 Task: Search round trip flight ticket for 2 adults, 4 children and 1 infant on lap in business from Ponce: Mercedita Airport to Greenville: Pitt-greenville Airport on 5-2-2023 and return on 5-2-2023. Choice of flights is Frontier. Price is upto 78000. Outbound departure time preference is 7:00. Return departure time preference is 16:00.
Action: Mouse moved to (227, 303)
Screenshot: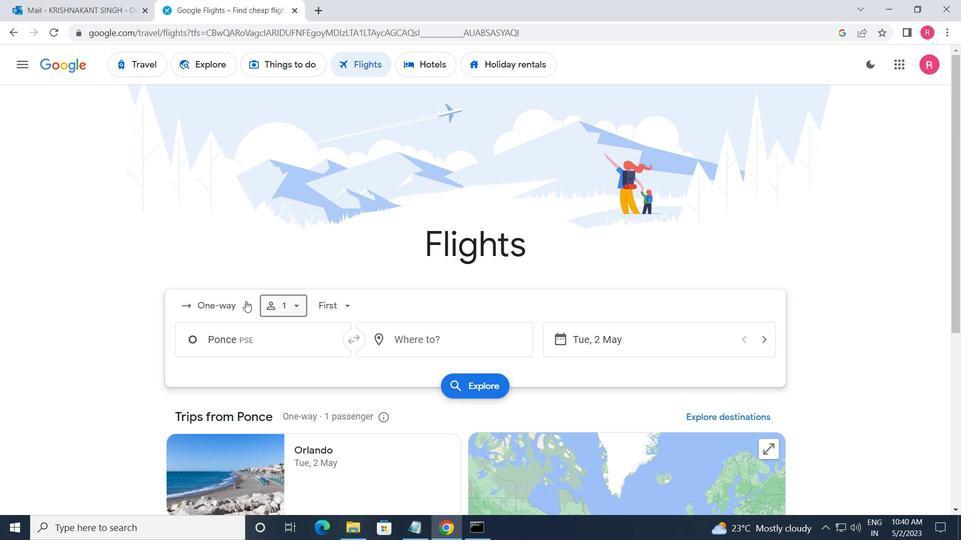 
Action: Mouse pressed left at (227, 303)
Screenshot: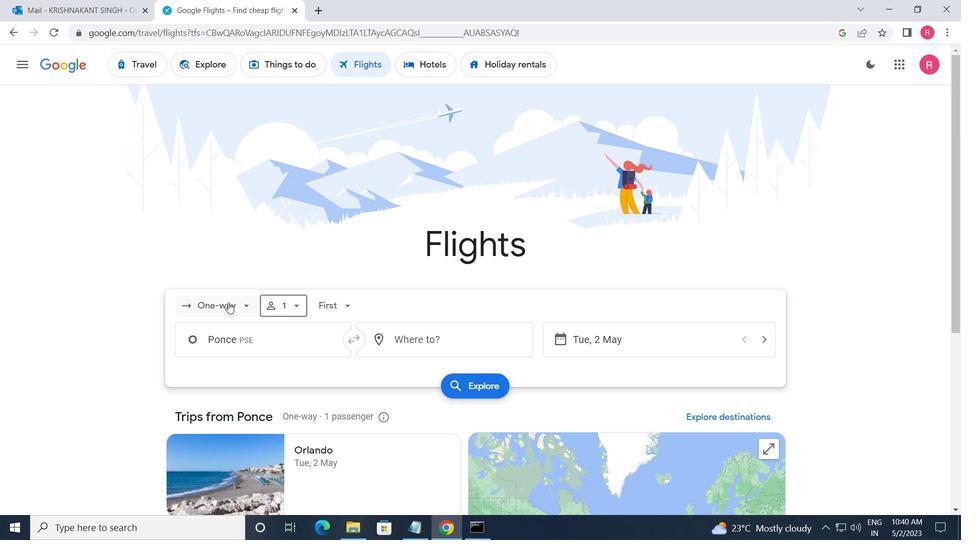 
Action: Mouse moved to (228, 332)
Screenshot: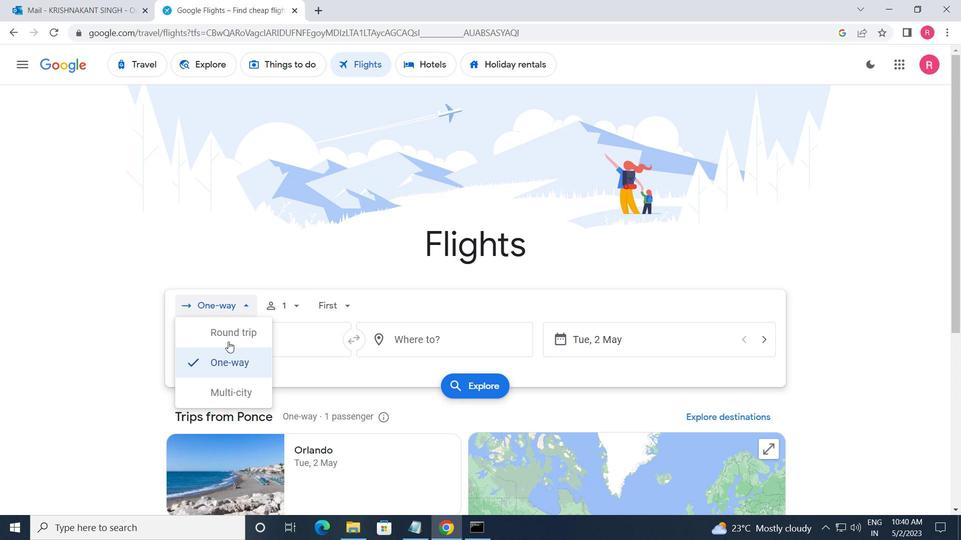 
Action: Mouse pressed left at (228, 332)
Screenshot: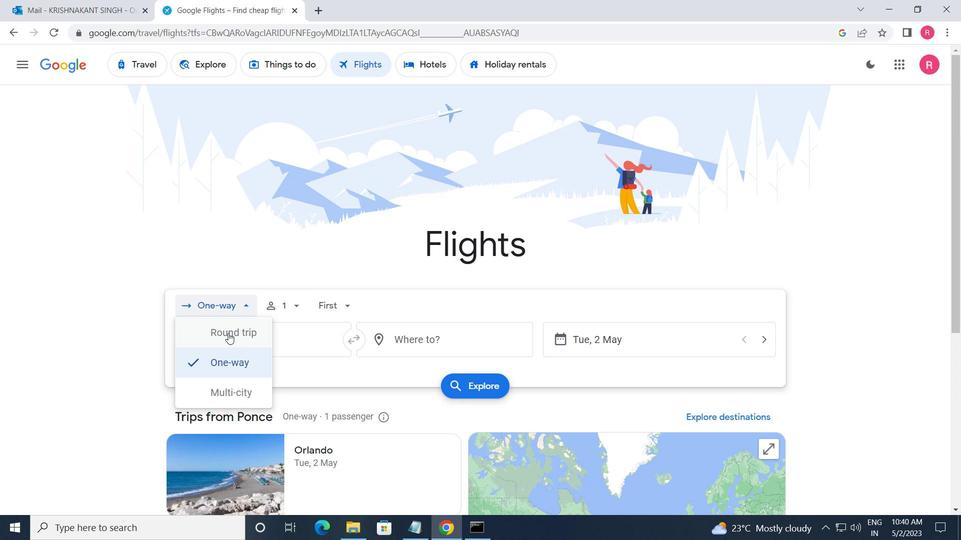 
Action: Mouse moved to (291, 312)
Screenshot: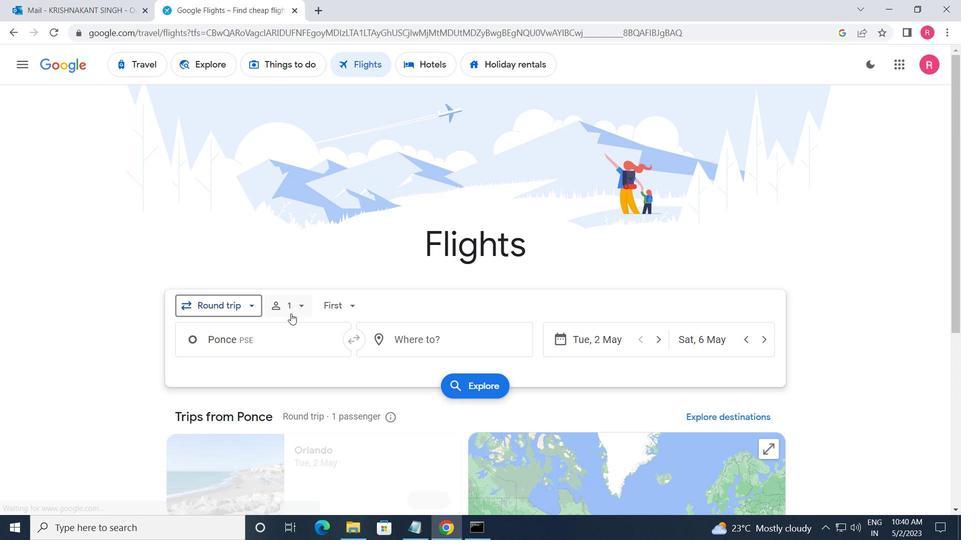 
Action: Mouse pressed left at (291, 312)
Screenshot: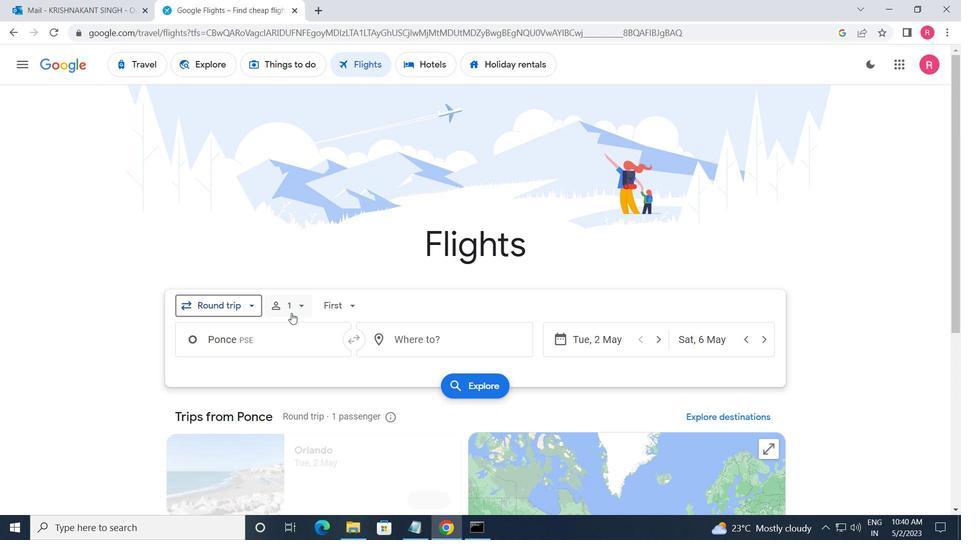 
Action: Mouse moved to (404, 341)
Screenshot: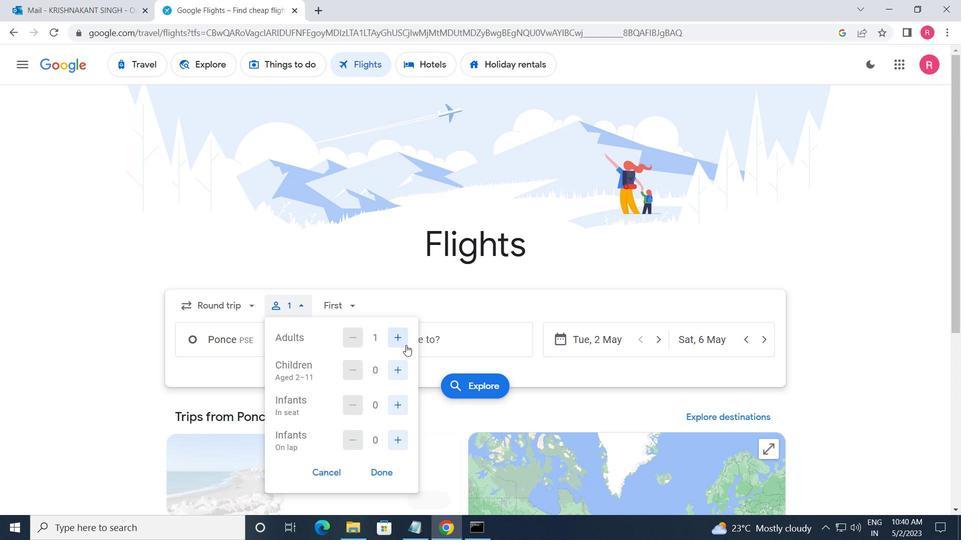 
Action: Mouse pressed left at (404, 341)
Screenshot: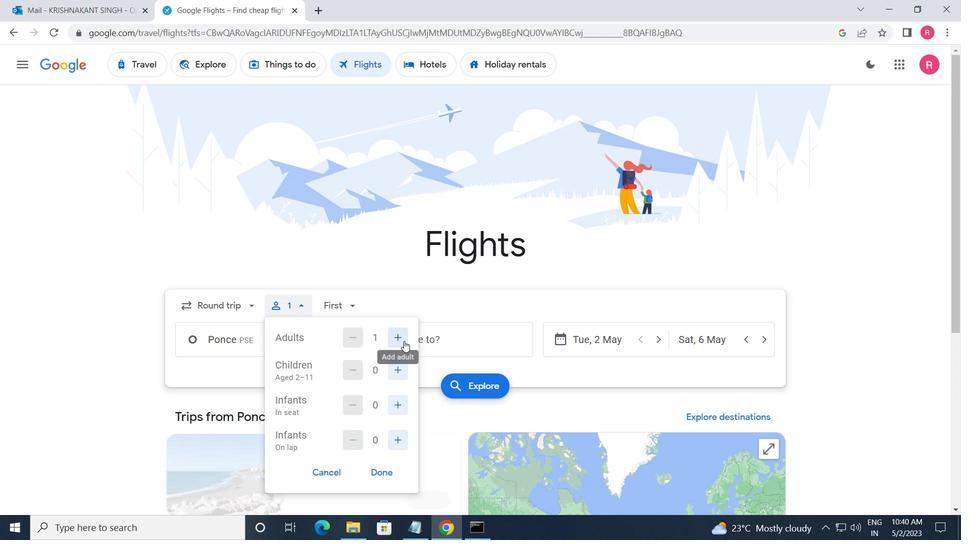 
Action: Mouse moved to (397, 367)
Screenshot: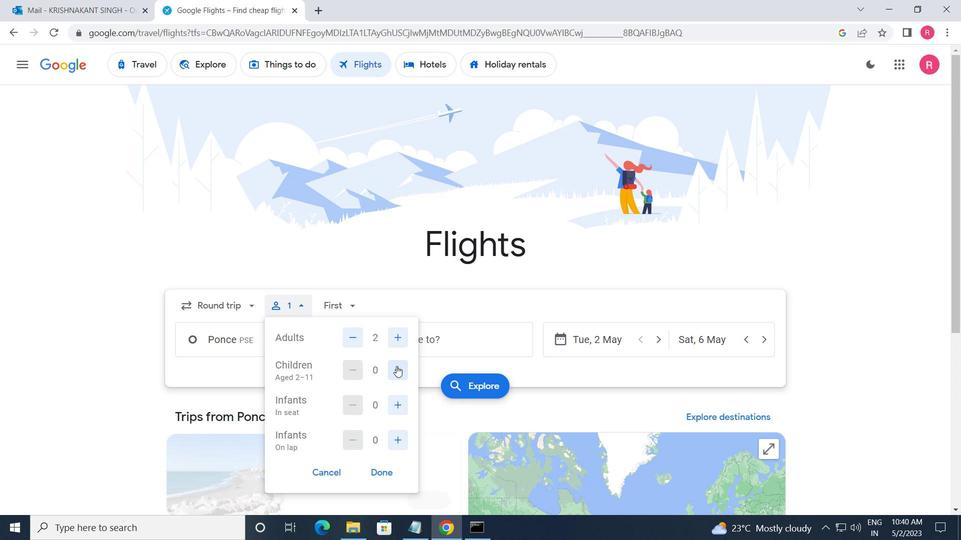 
Action: Mouse pressed left at (397, 367)
Screenshot: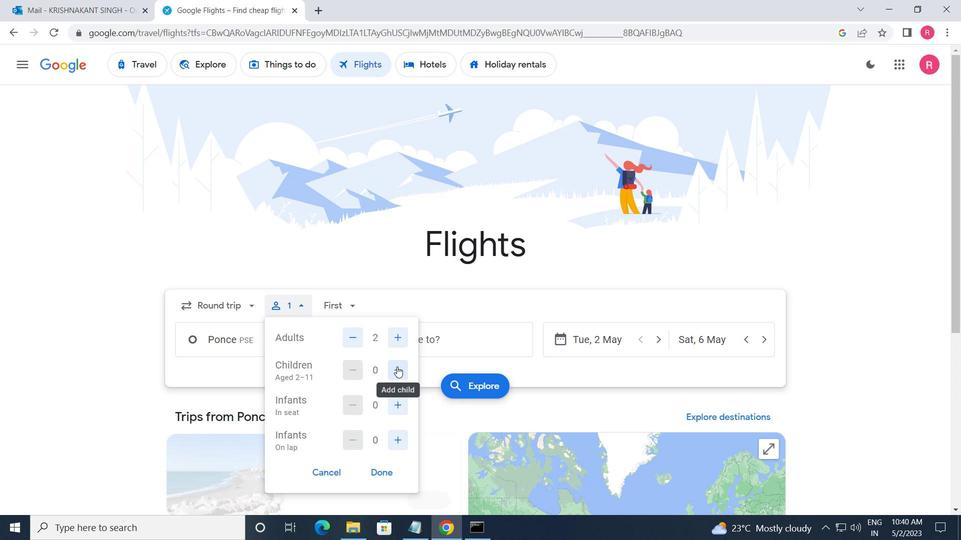 
Action: Mouse pressed left at (397, 367)
Screenshot: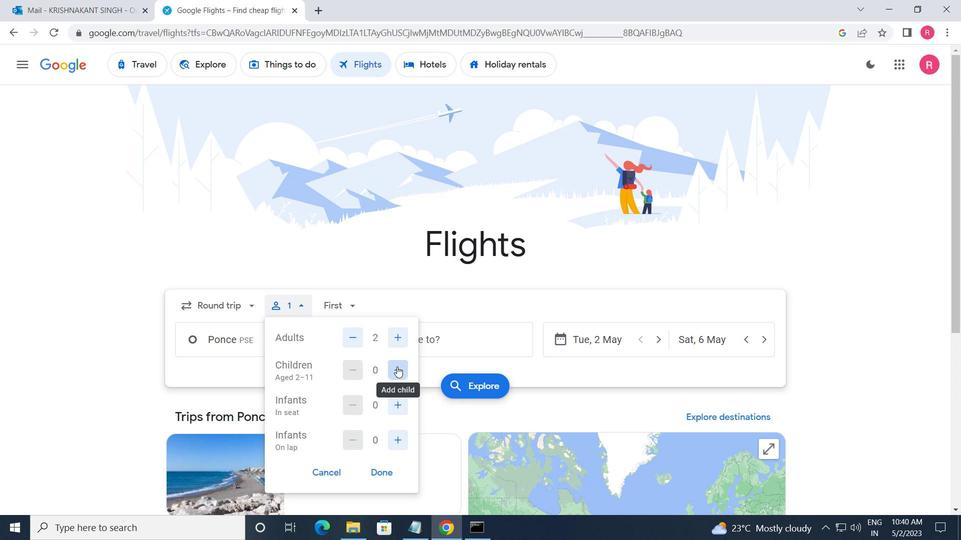 
Action: Mouse pressed left at (397, 367)
Screenshot: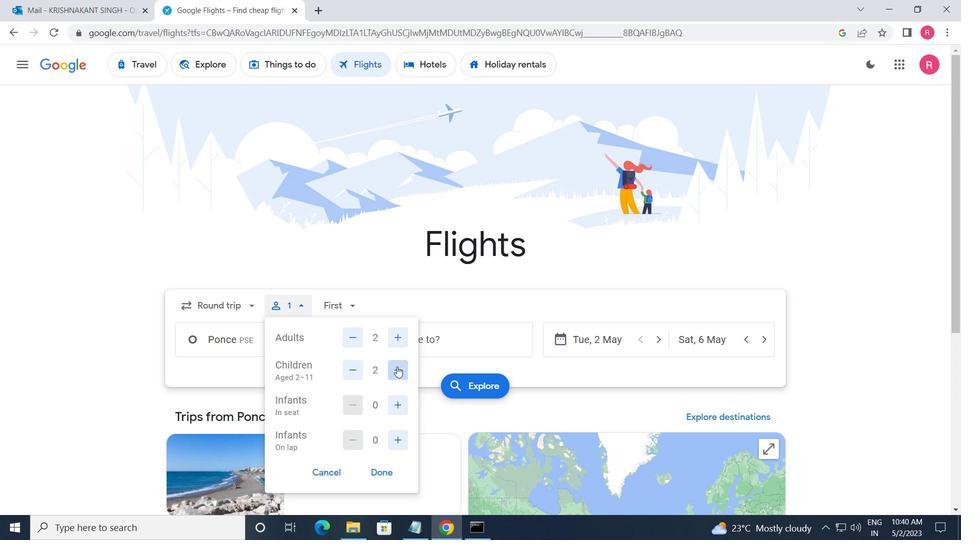 
Action: Mouse moved to (398, 367)
Screenshot: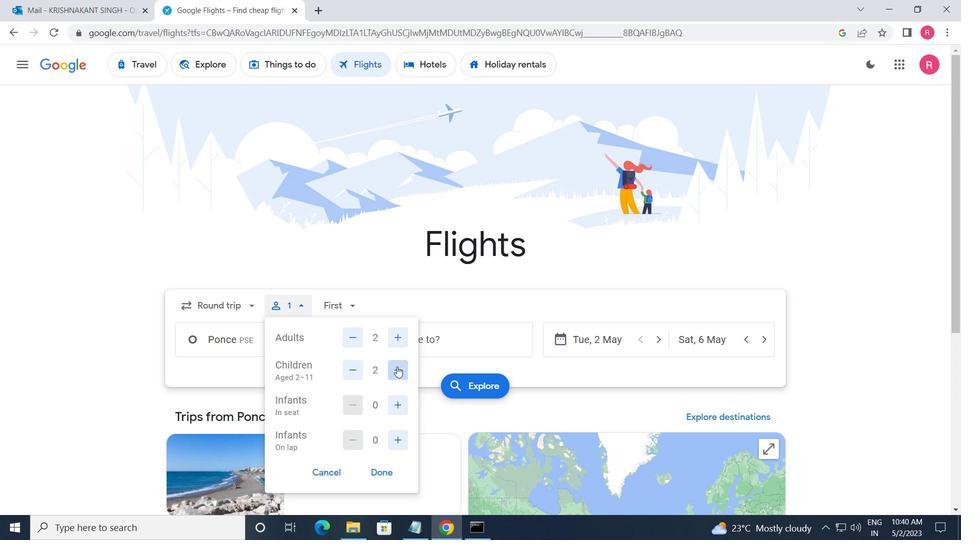 
Action: Mouse pressed left at (398, 367)
Screenshot: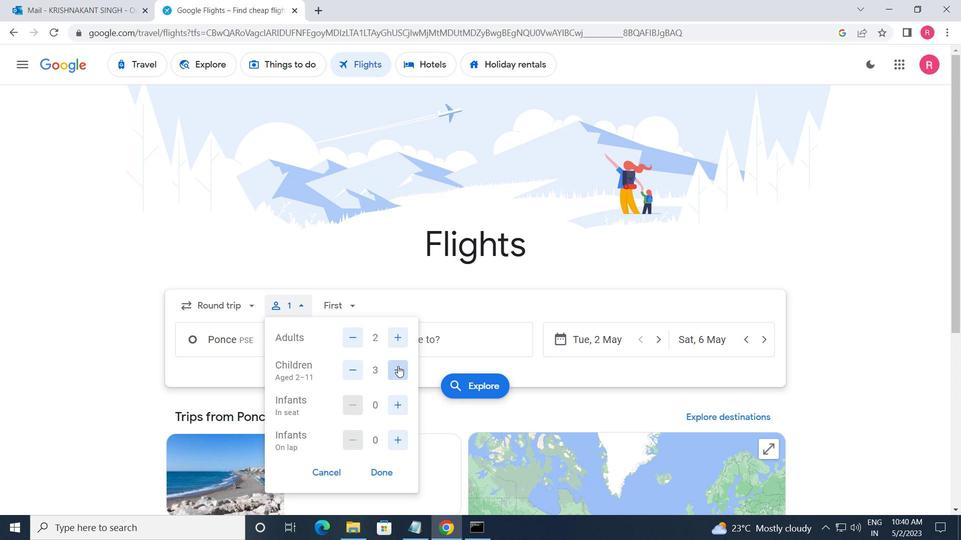 
Action: Mouse moved to (403, 404)
Screenshot: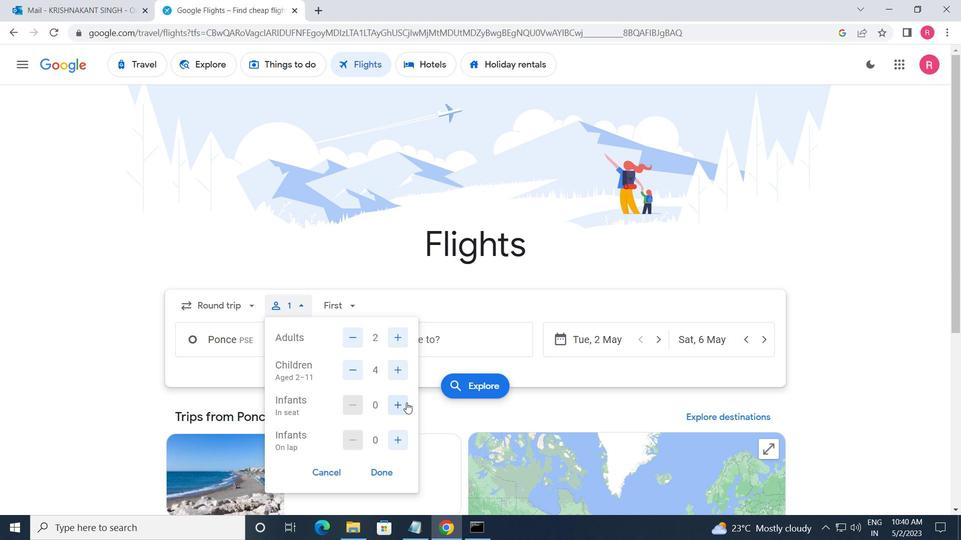 
Action: Mouse pressed left at (403, 404)
Screenshot: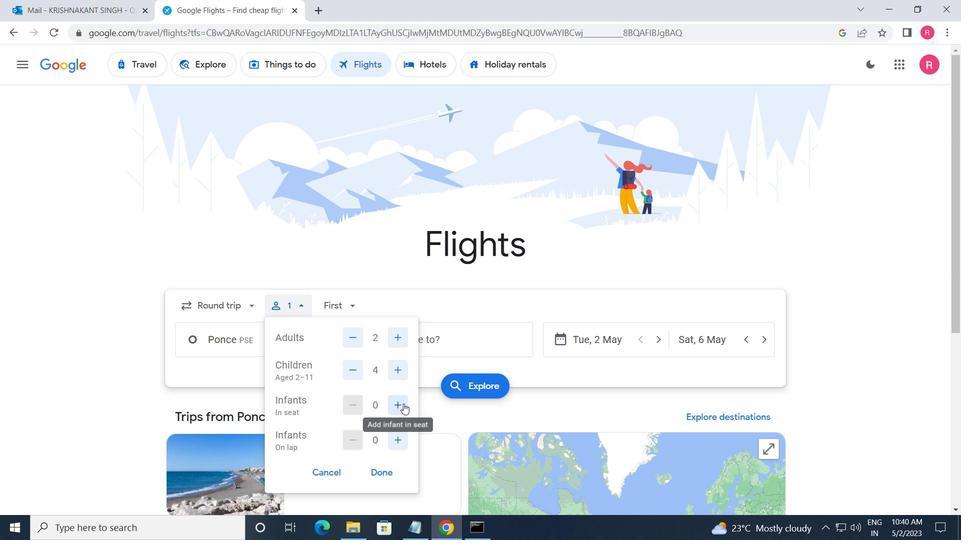 
Action: Mouse moved to (343, 305)
Screenshot: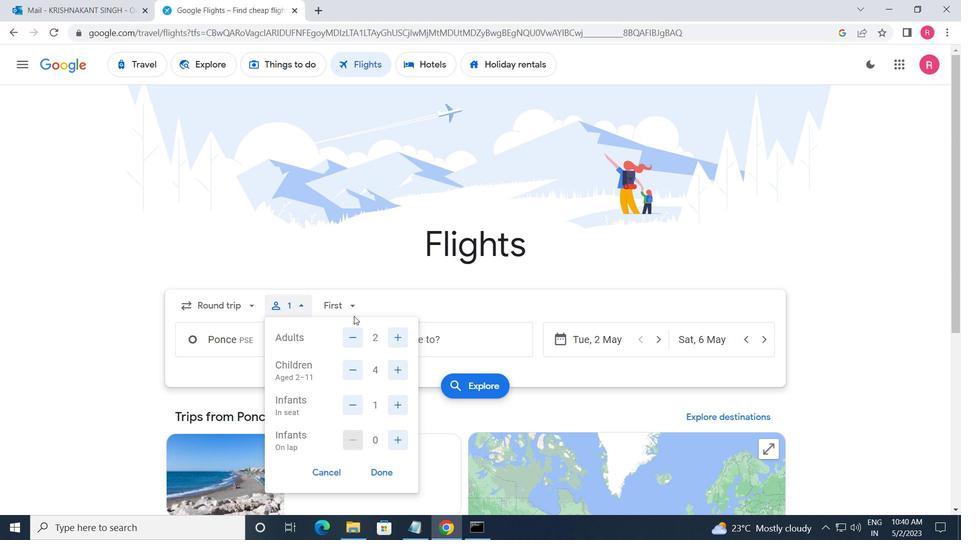 
Action: Mouse pressed left at (343, 305)
Screenshot: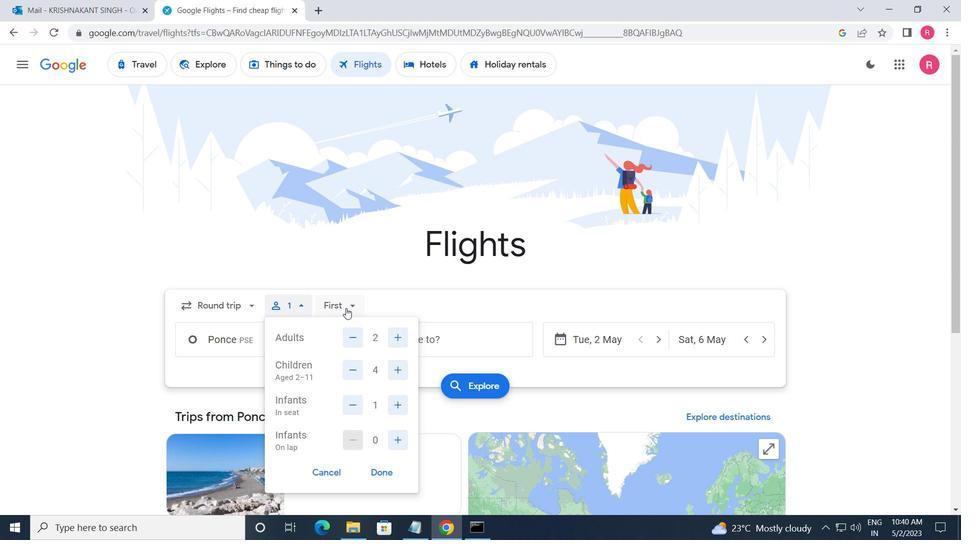 
Action: Mouse moved to (394, 392)
Screenshot: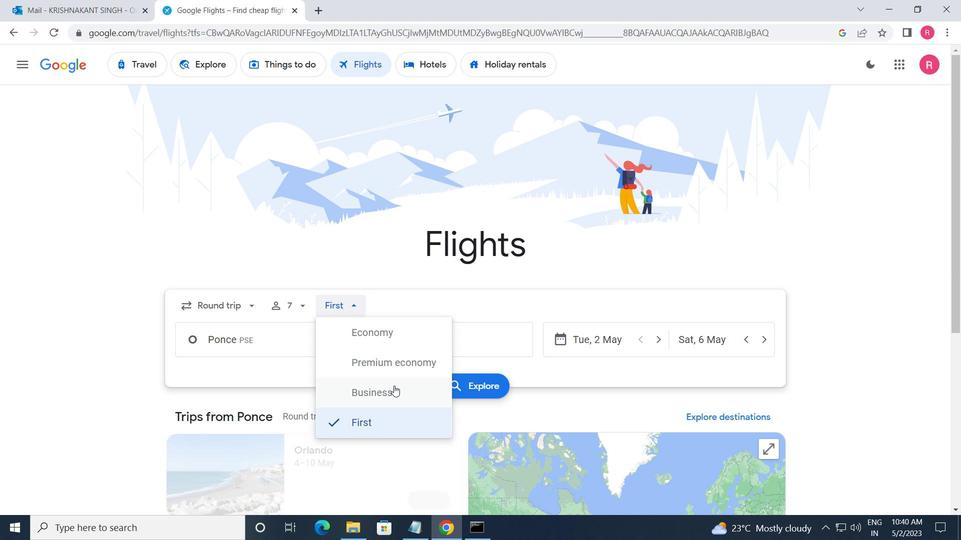 
Action: Mouse pressed left at (394, 392)
Screenshot: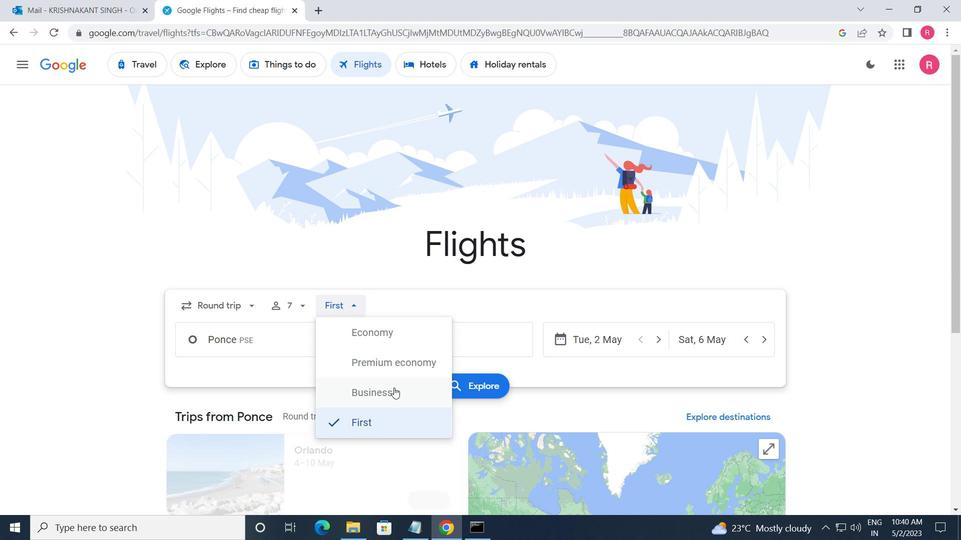 
Action: Mouse moved to (306, 355)
Screenshot: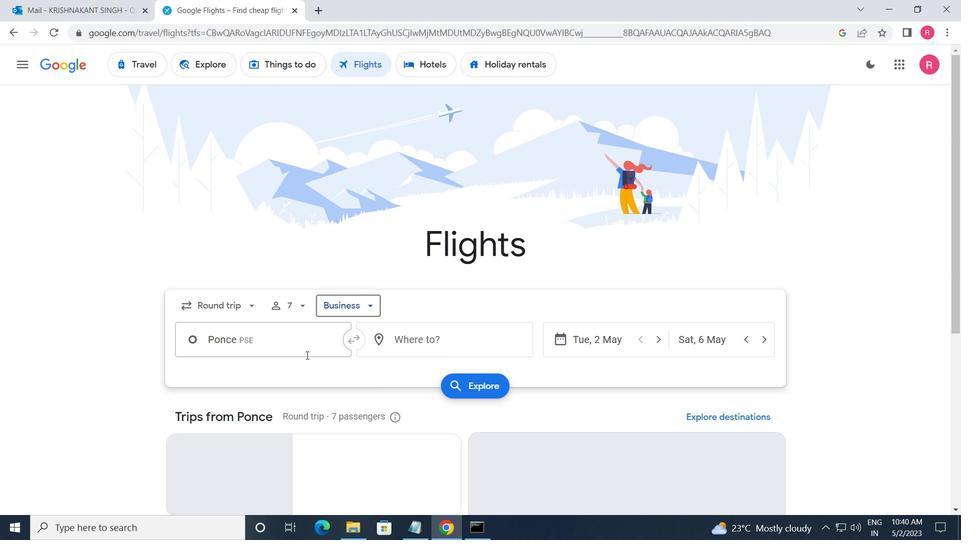 
Action: Mouse pressed left at (306, 355)
Screenshot: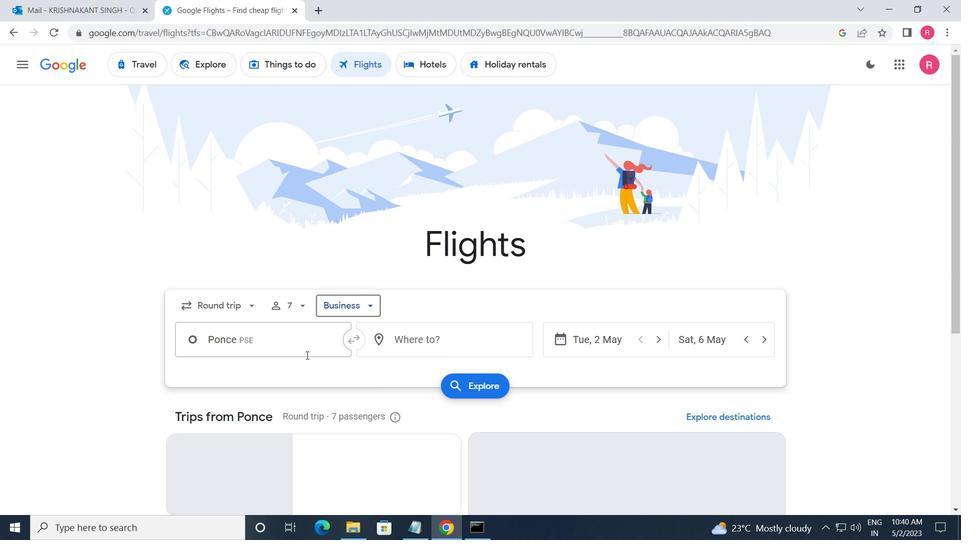 
Action: Mouse moved to (301, 437)
Screenshot: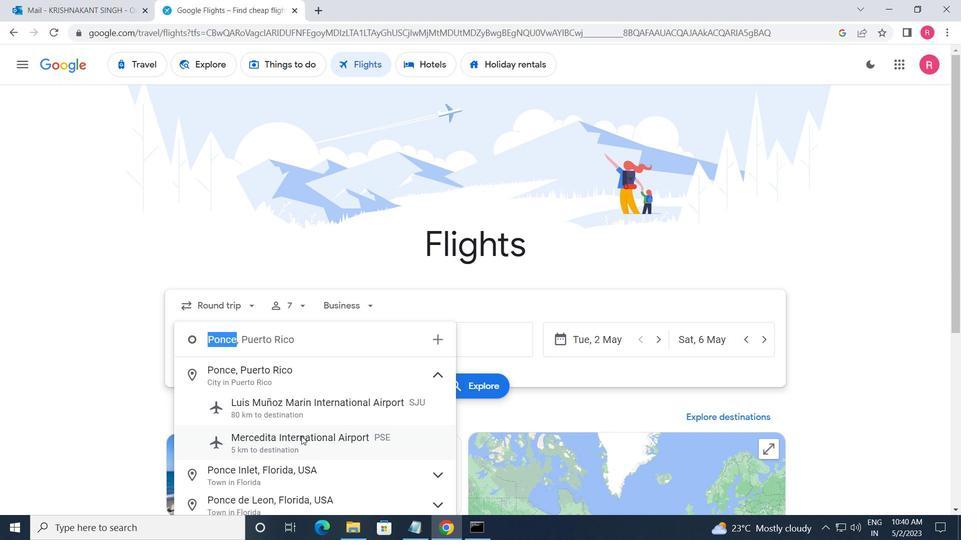 
Action: Mouse pressed left at (301, 437)
Screenshot: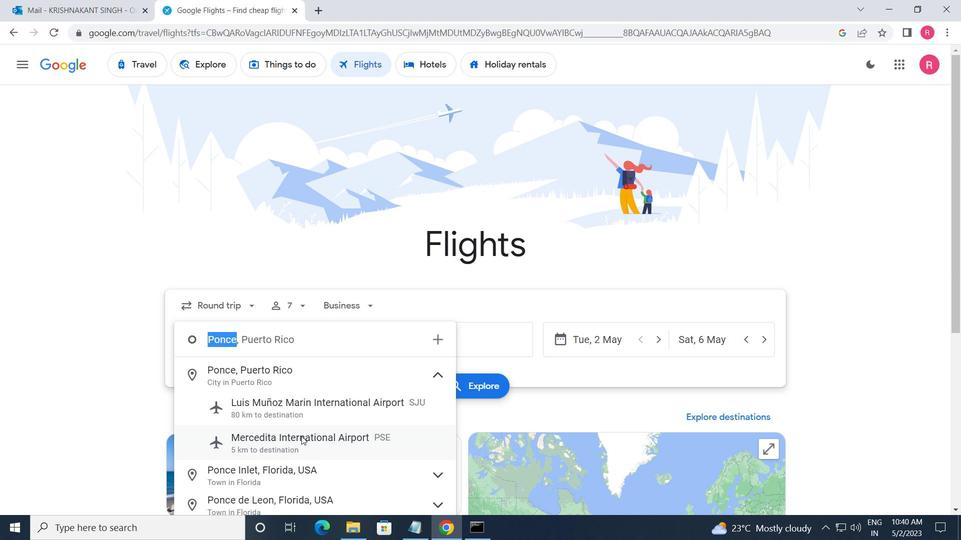 
Action: Mouse moved to (481, 342)
Screenshot: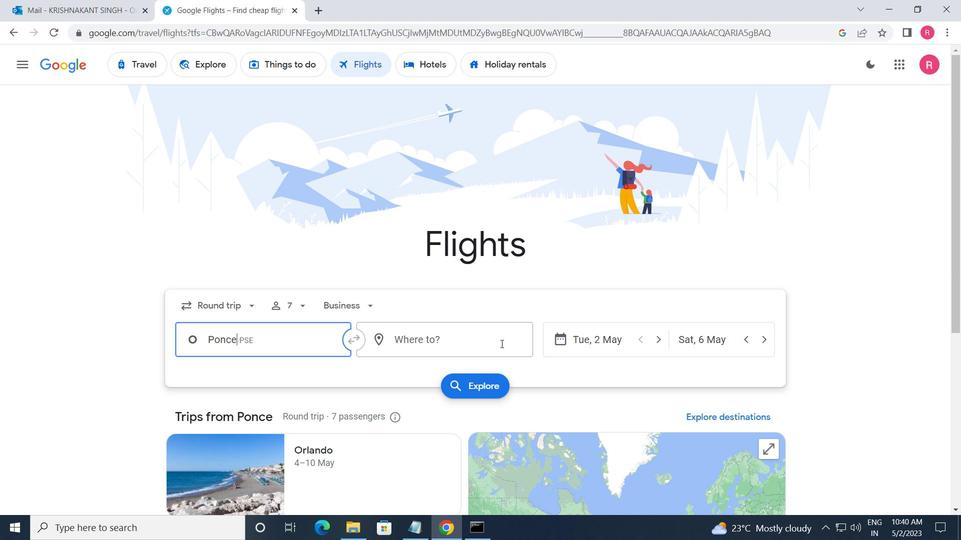 
Action: Mouse pressed left at (481, 342)
Screenshot: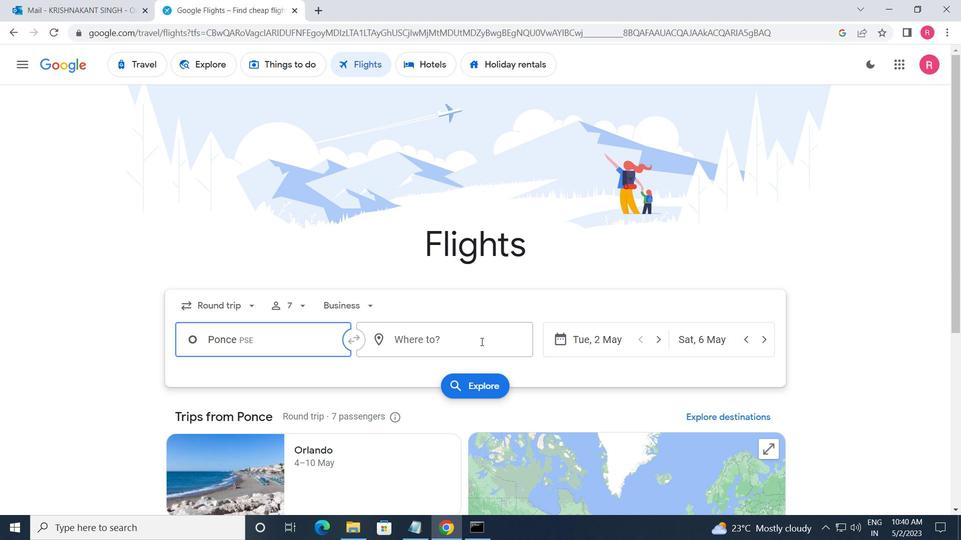 
Action: Mouse moved to (475, 465)
Screenshot: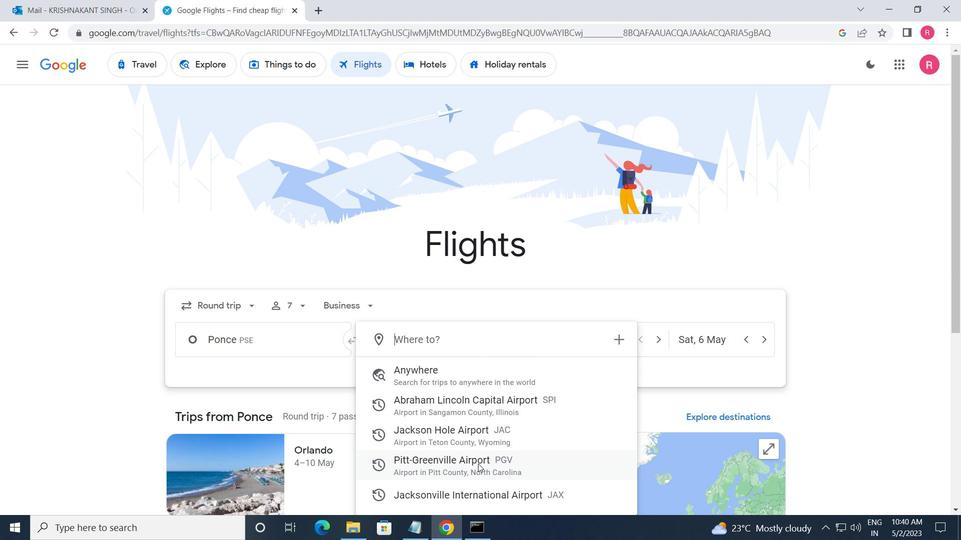 
Action: Mouse pressed left at (475, 465)
Screenshot: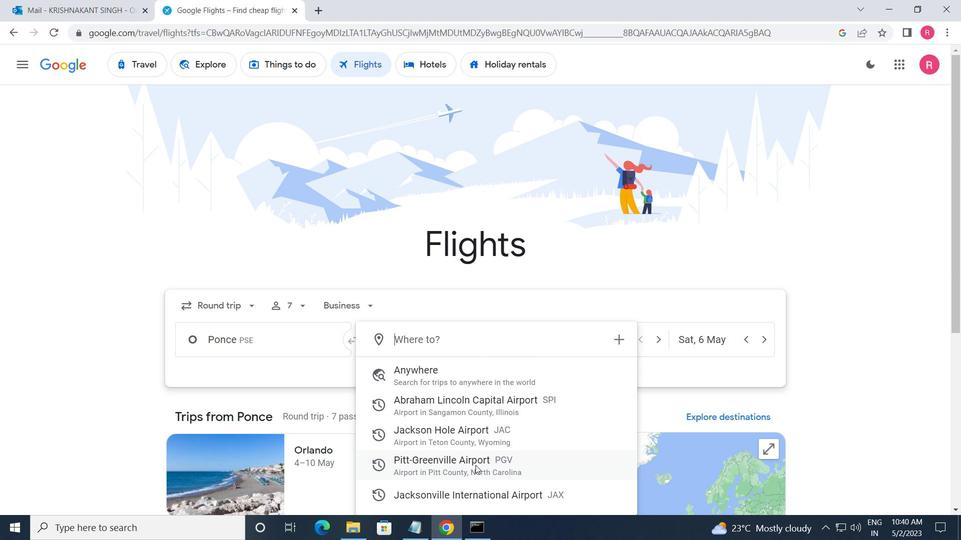 
Action: Mouse moved to (610, 349)
Screenshot: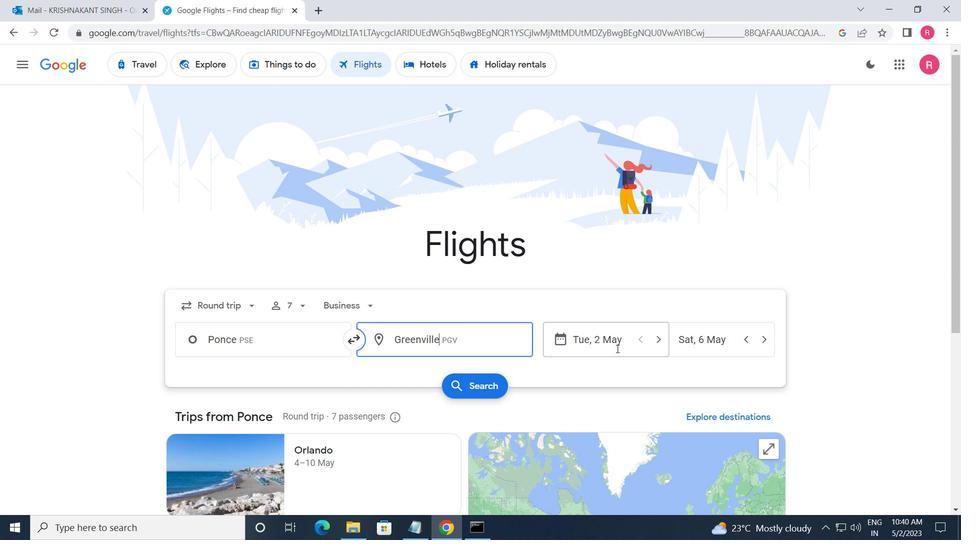 
Action: Mouse pressed left at (610, 349)
Screenshot: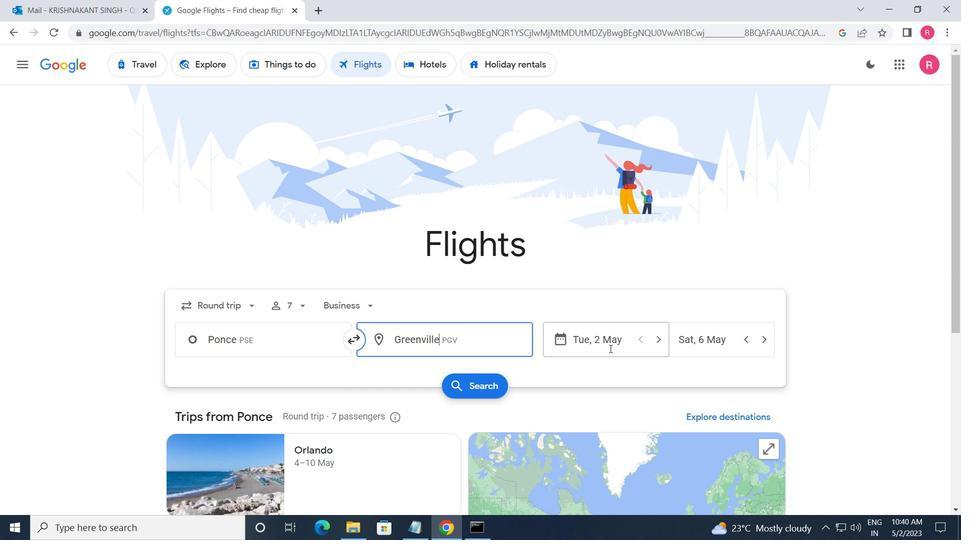 
Action: Mouse moved to (397, 291)
Screenshot: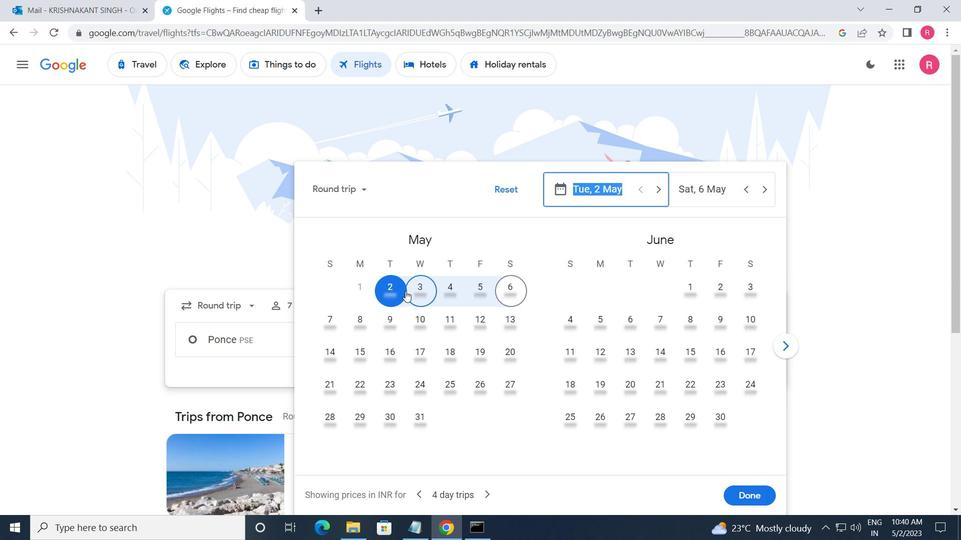 
Action: Mouse pressed left at (397, 291)
Screenshot: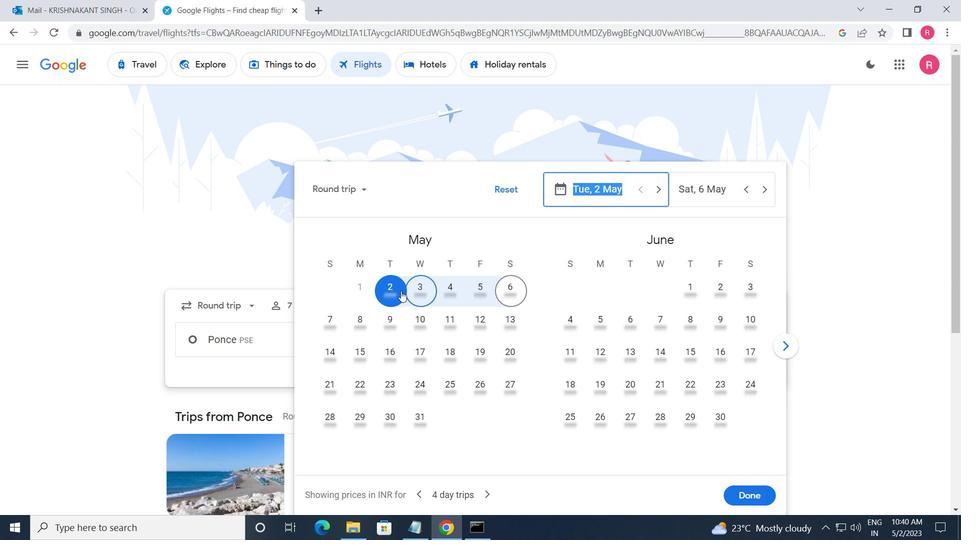 
Action: Mouse pressed left at (397, 291)
Screenshot: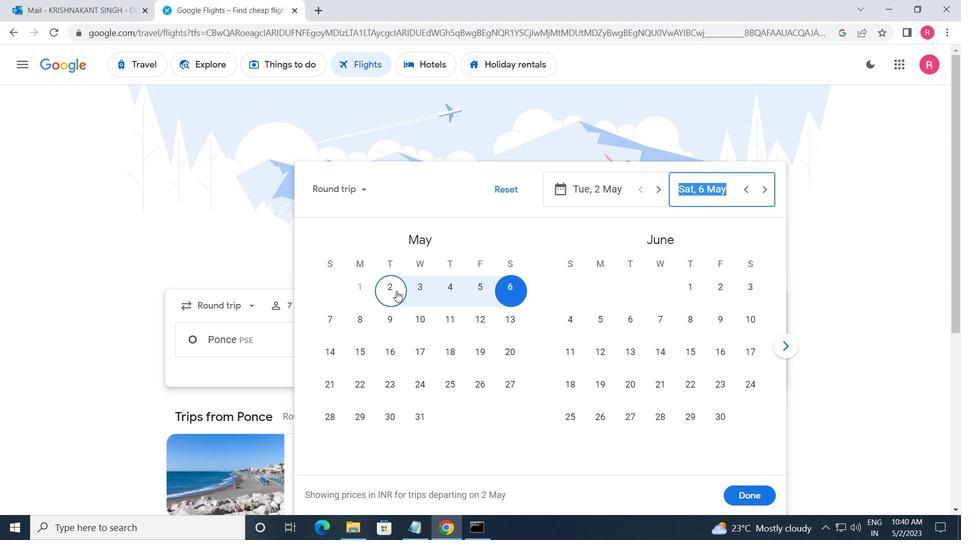 
Action: Mouse moved to (397, 291)
Screenshot: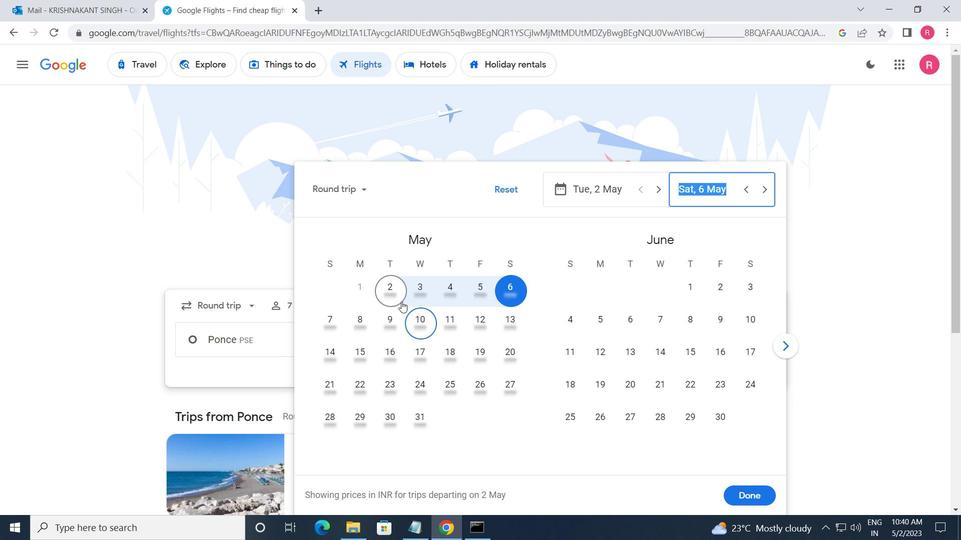 
Action: Mouse pressed left at (397, 291)
Screenshot: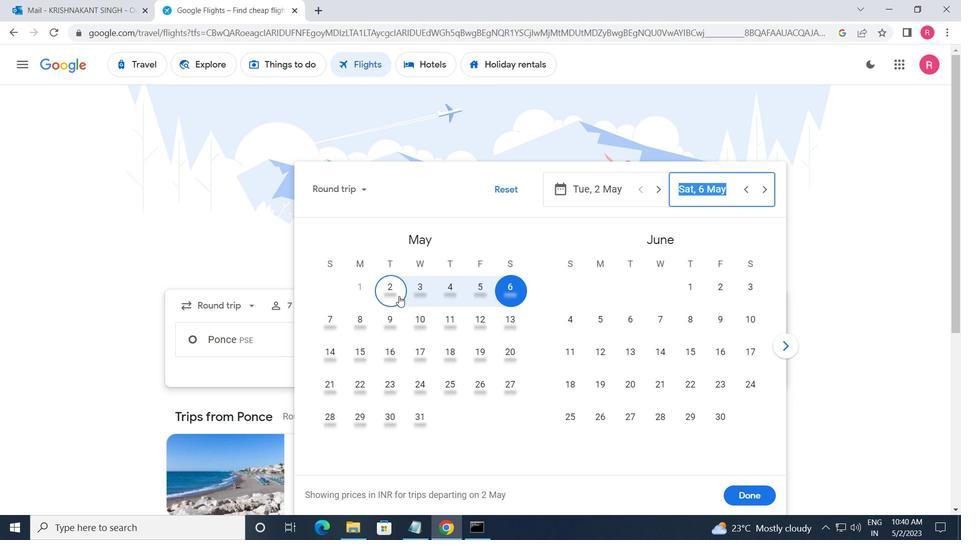 
Action: Mouse moved to (738, 488)
Screenshot: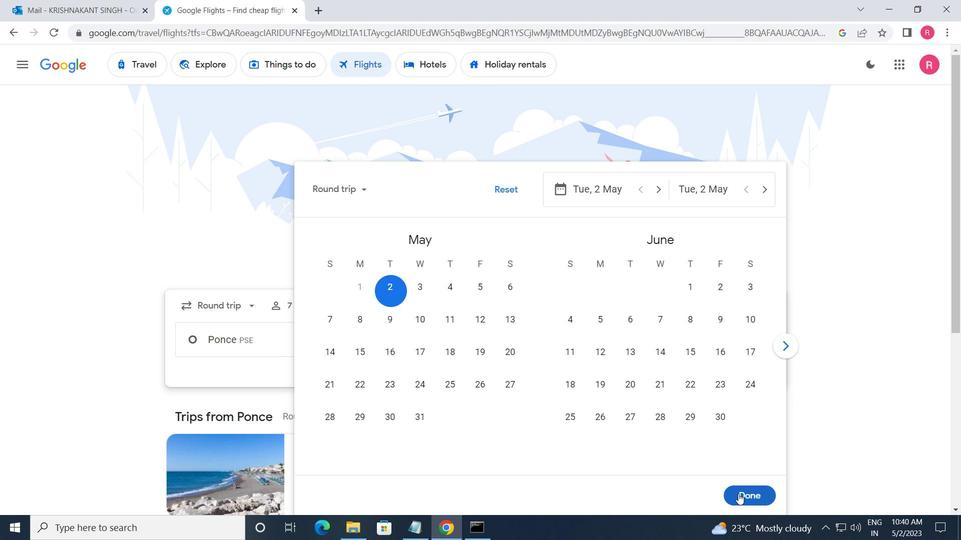 
Action: Mouse pressed left at (738, 488)
Screenshot: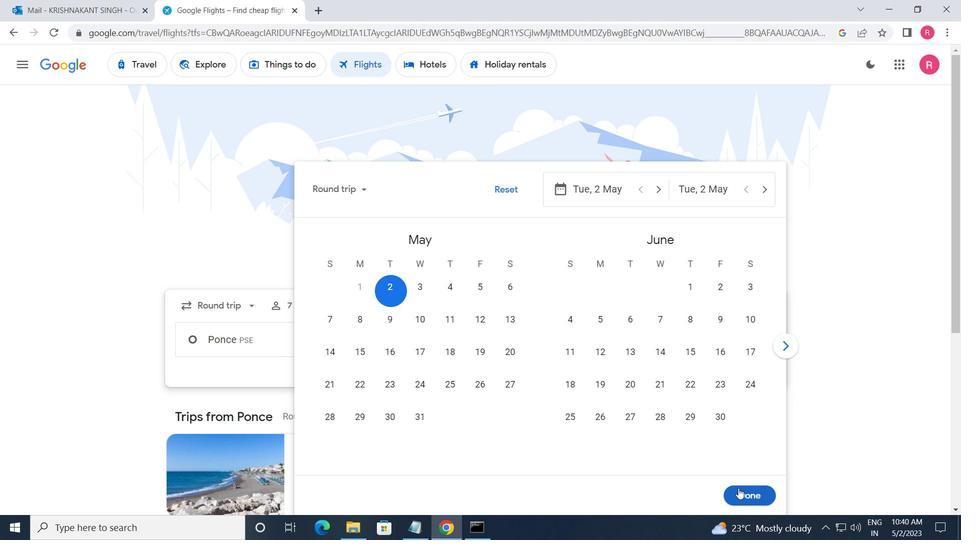 
Action: Mouse moved to (468, 384)
Screenshot: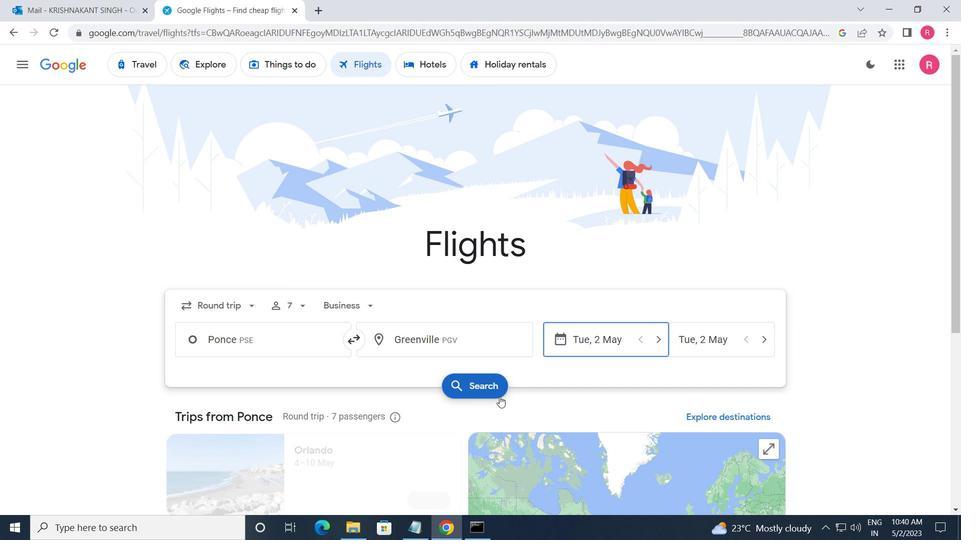 
Action: Mouse pressed left at (468, 384)
Screenshot: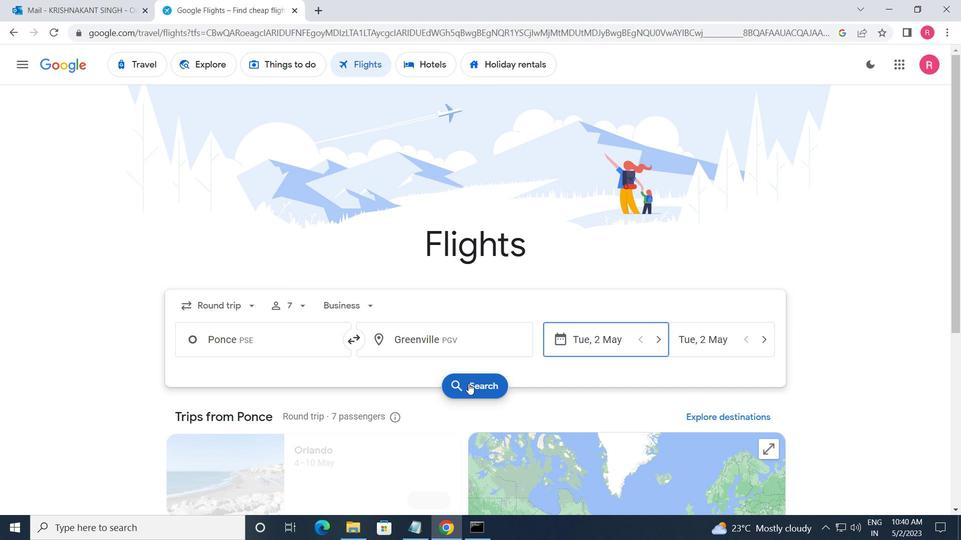 
Action: Mouse moved to (177, 182)
Screenshot: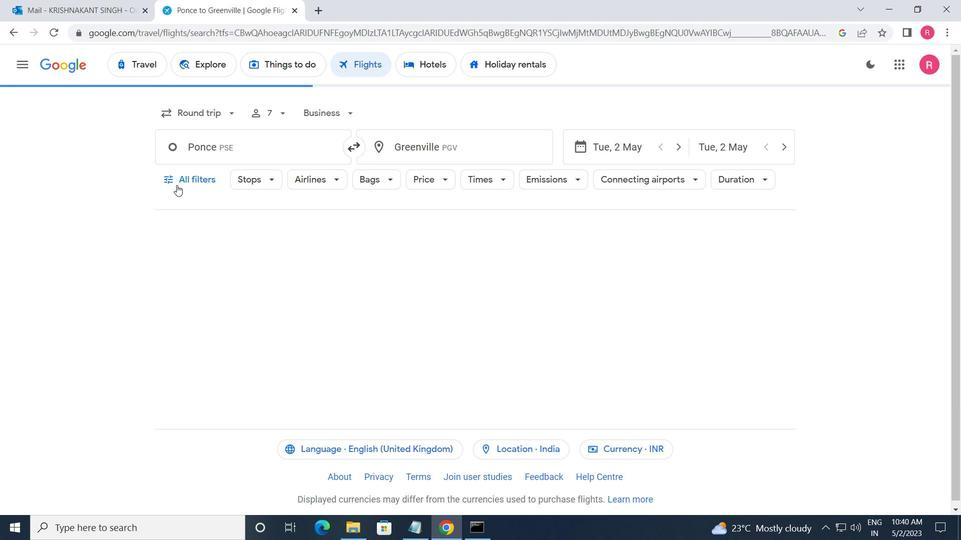 
Action: Mouse pressed left at (177, 182)
Screenshot: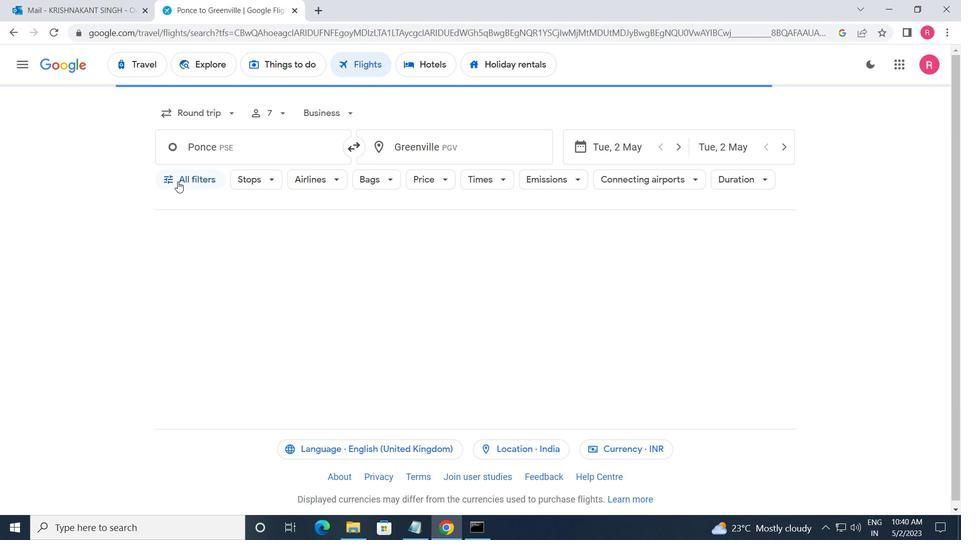 
Action: Mouse moved to (259, 271)
Screenshot: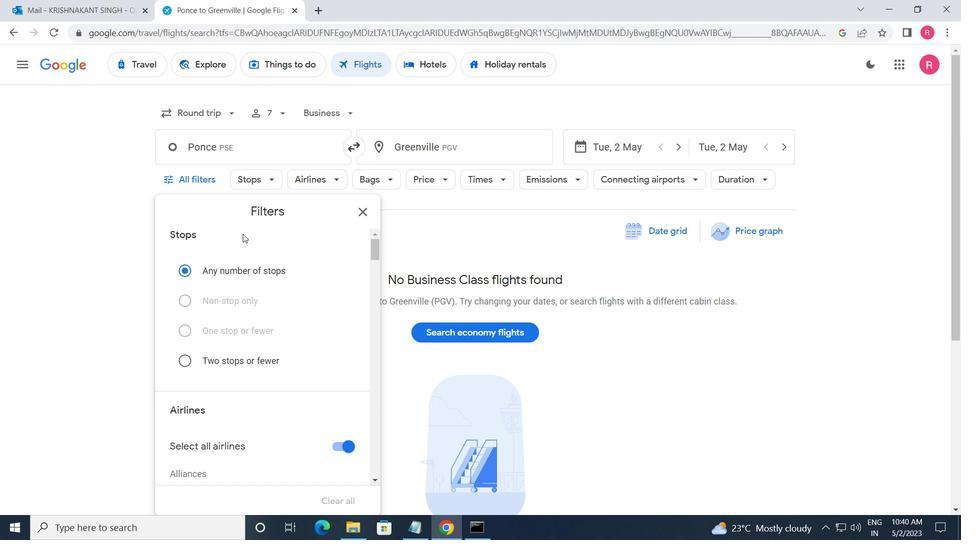 
Action: Mouse scrolled (259, 270) with delta (0, 0)
Screenshot: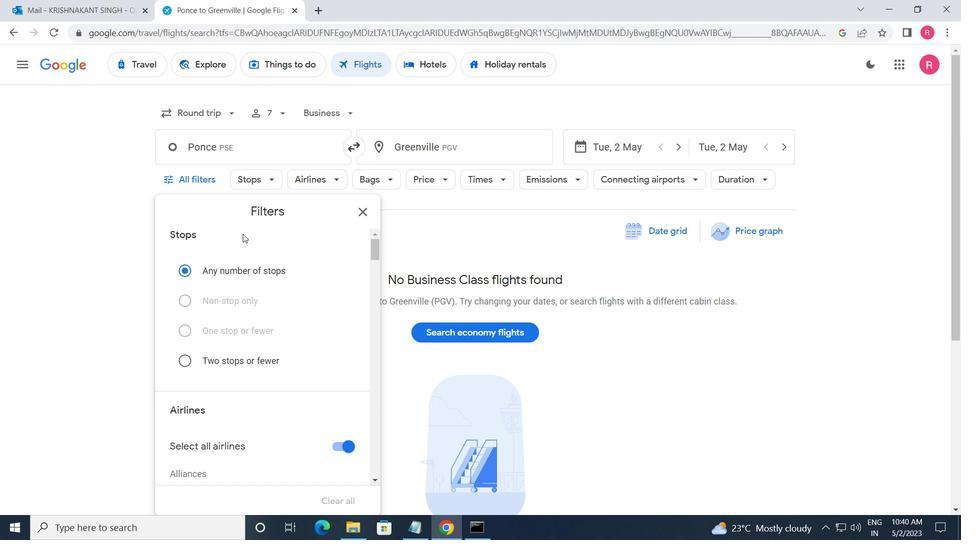 
Action: Mouse moved to (262, 285)
Screenshot: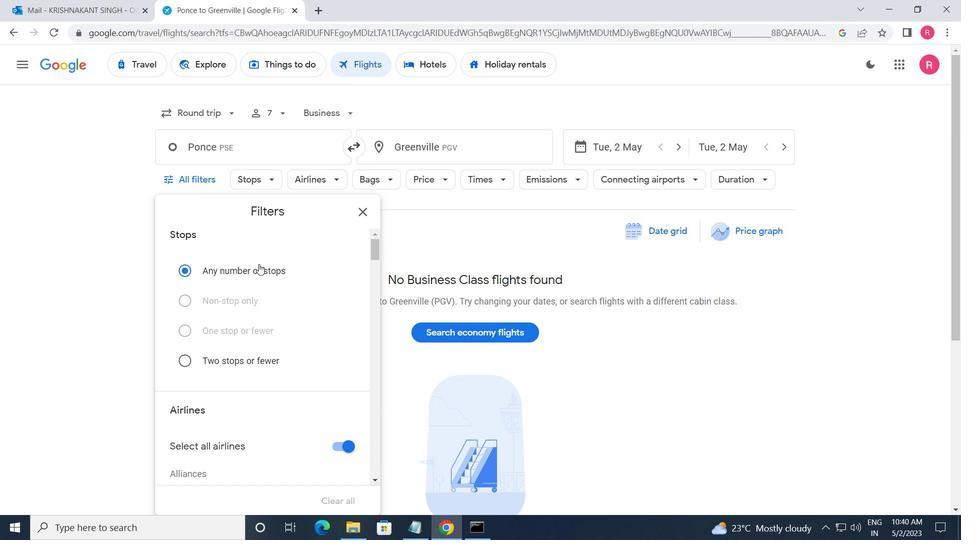 
Action: Mouse scrolled (262, 284) with delta (0, 0)
Screenshot: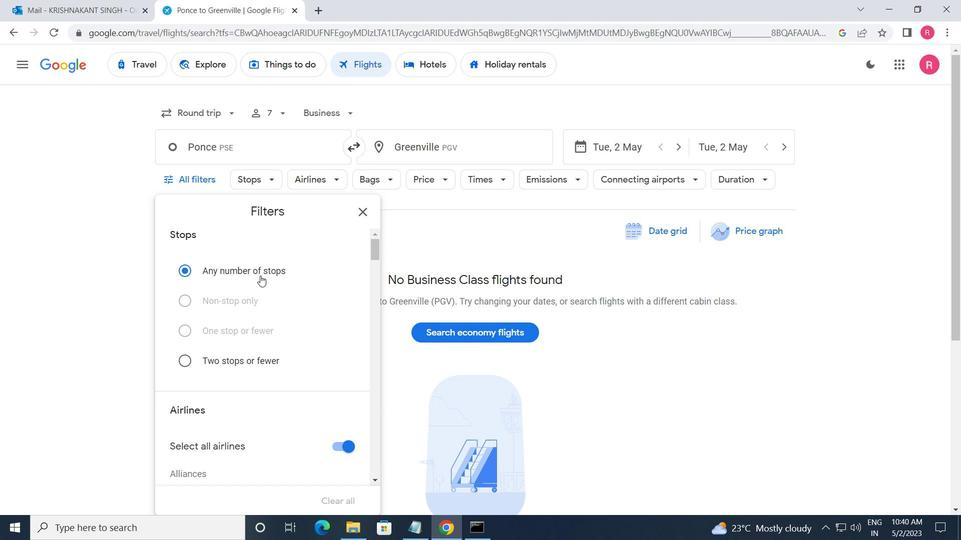 
Action: Mouse moved to (262, 287)
Screenshot: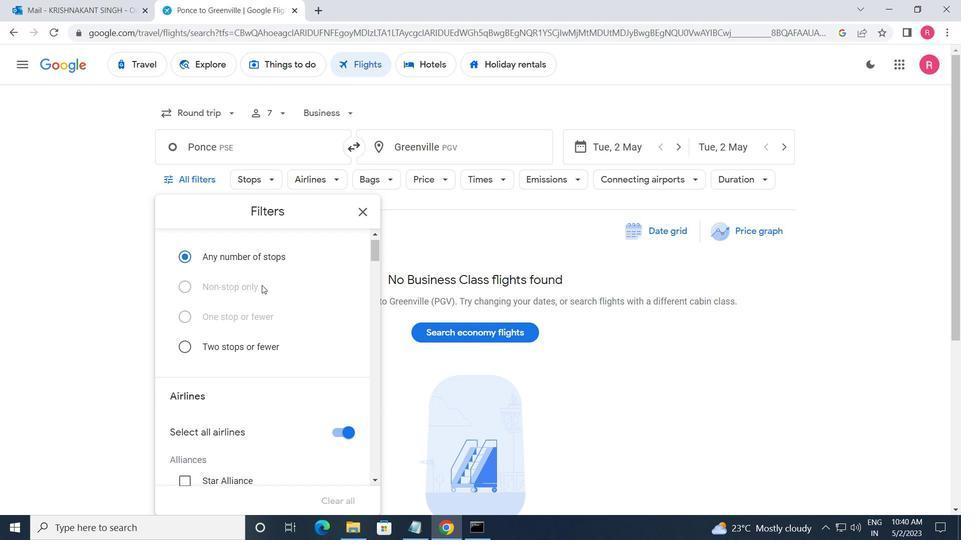 
Action: Mouse scrolled (262, 287) with delta (0, 0)
Screenshot: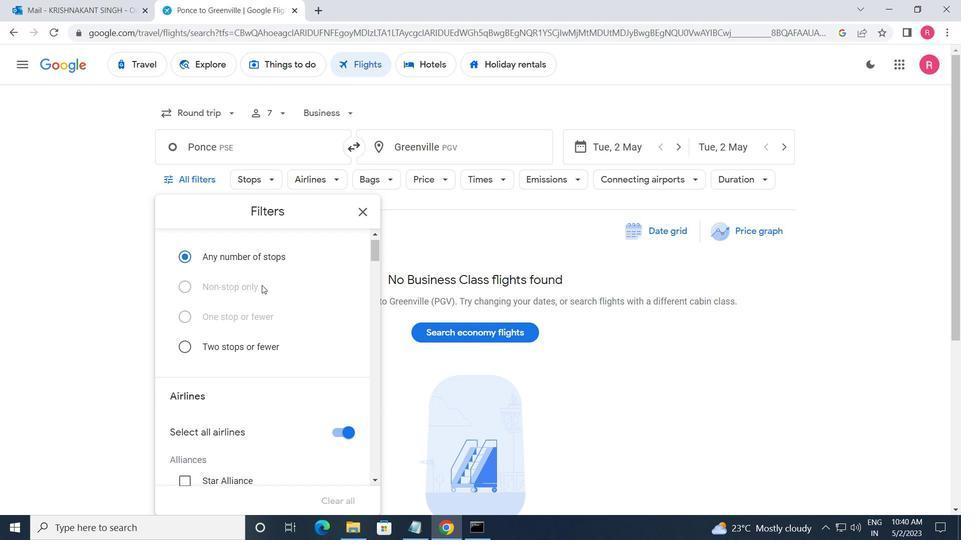 
Action: Mouse moved to (262, 288)
Screenshot: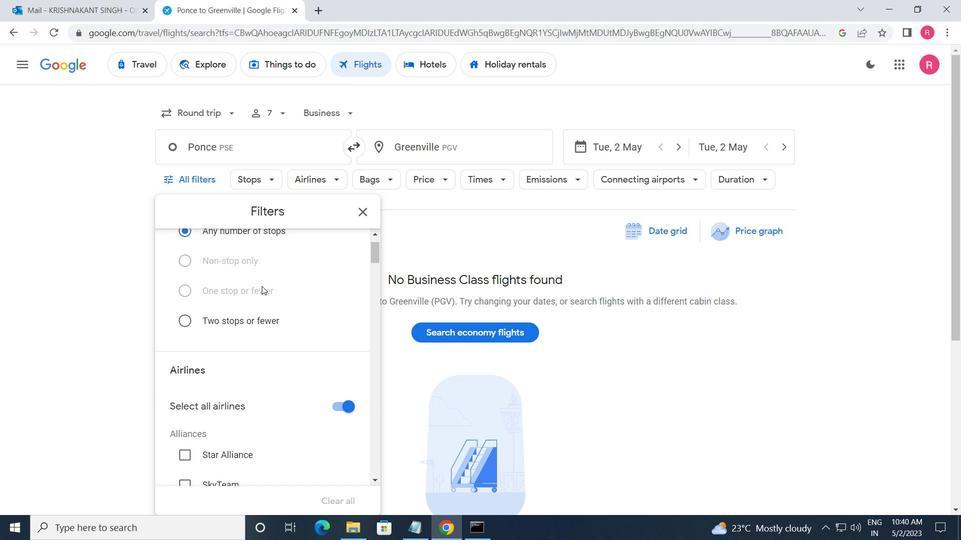 
Action: Mouse scrolled (262, 288) with delta (0, 0)
Screenshot: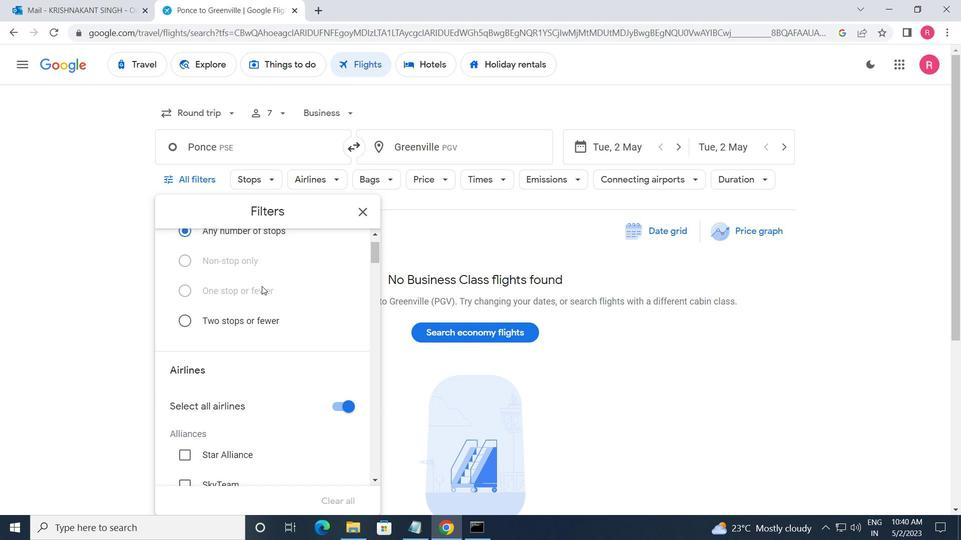 
Action: Mouse moved to (262, 289)
Screenshot: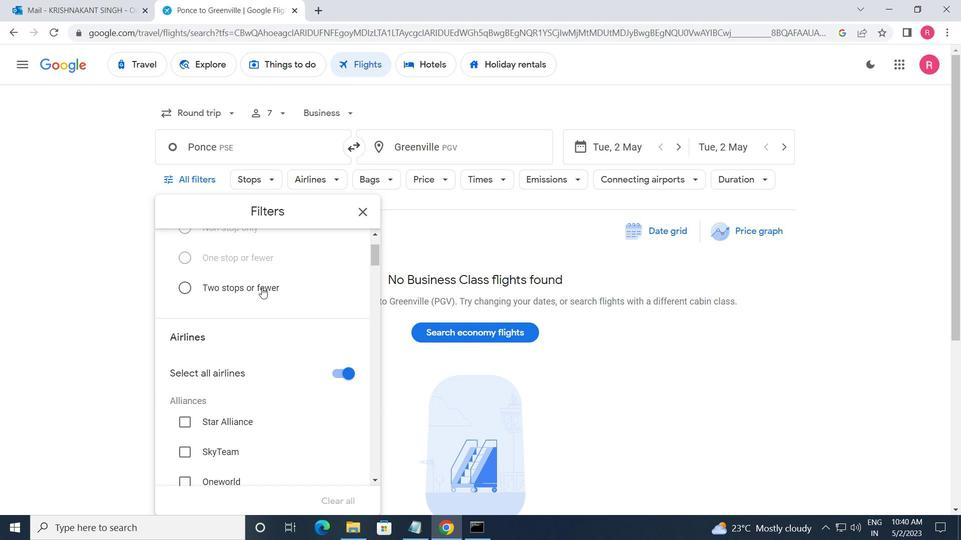 
Action: Mouse scrolled (262, 289) with delta (0, 0)
Screenshot: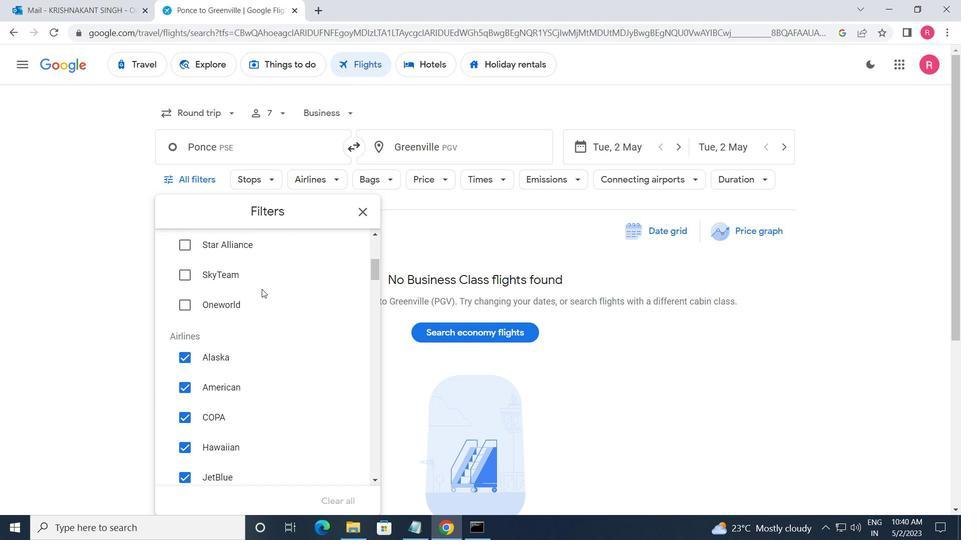 
Action: Mouse moved to (262, 287)
Screenshot: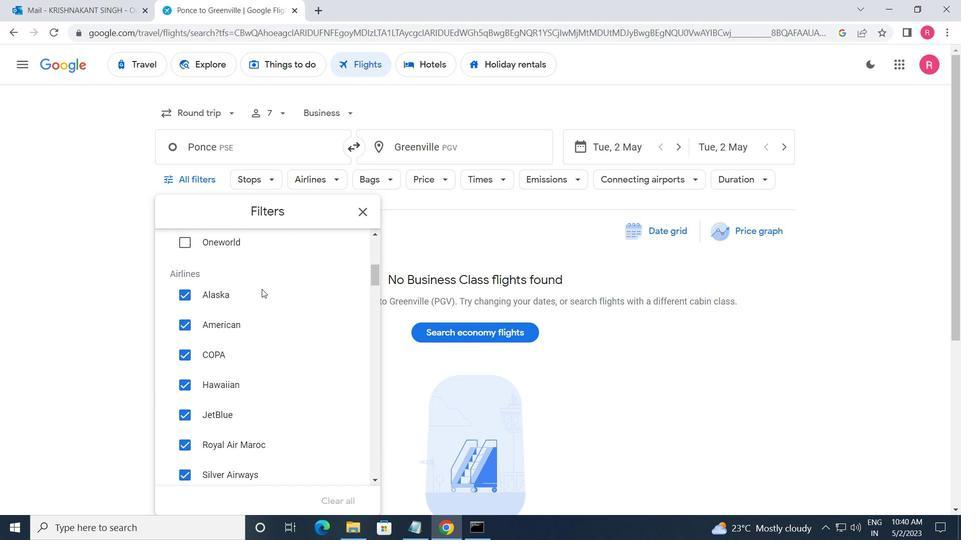 
Action: Mouse scrolled (262, 287) with delta (0, 0)
Screenshot: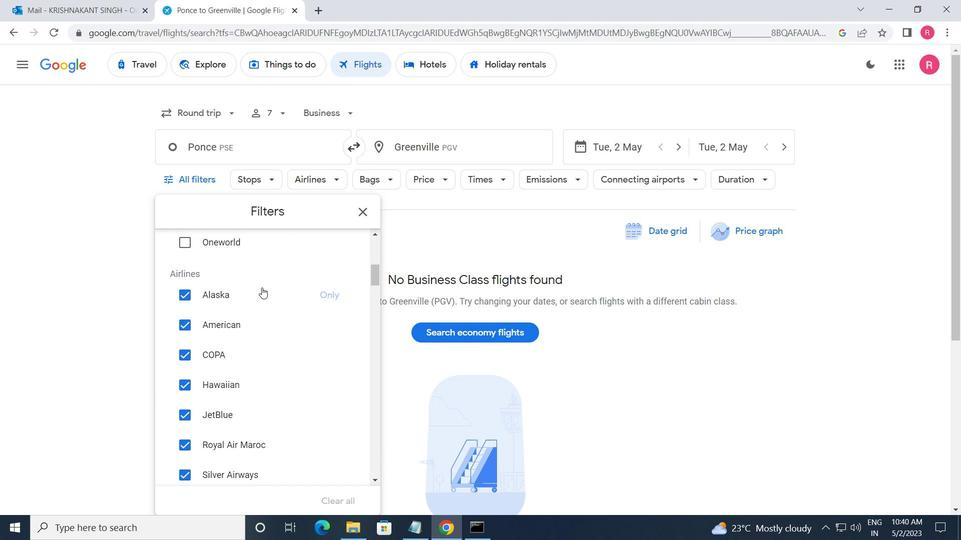 
Action: Mouse scrolled (262, 287) with delta (0, 0)
Screenshot: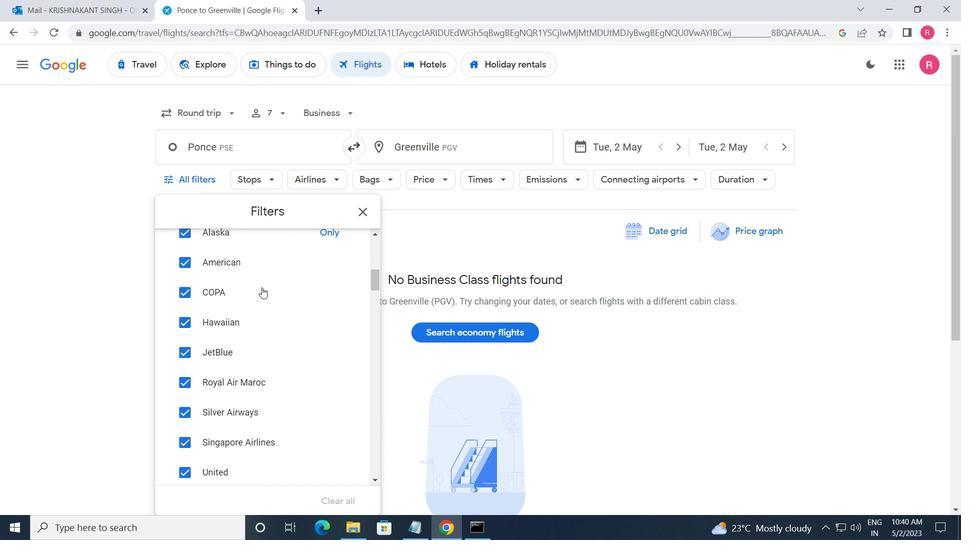 
Action: Mouse scrolled (262, 287) with delta (0, 0)
Screenshot: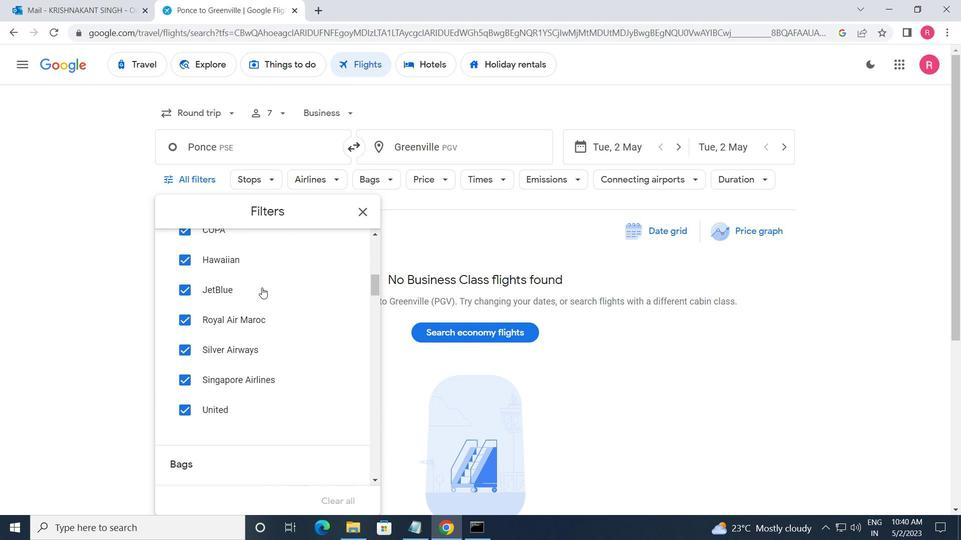 
Action: Mouse moved to (262, 286)
Screenshot: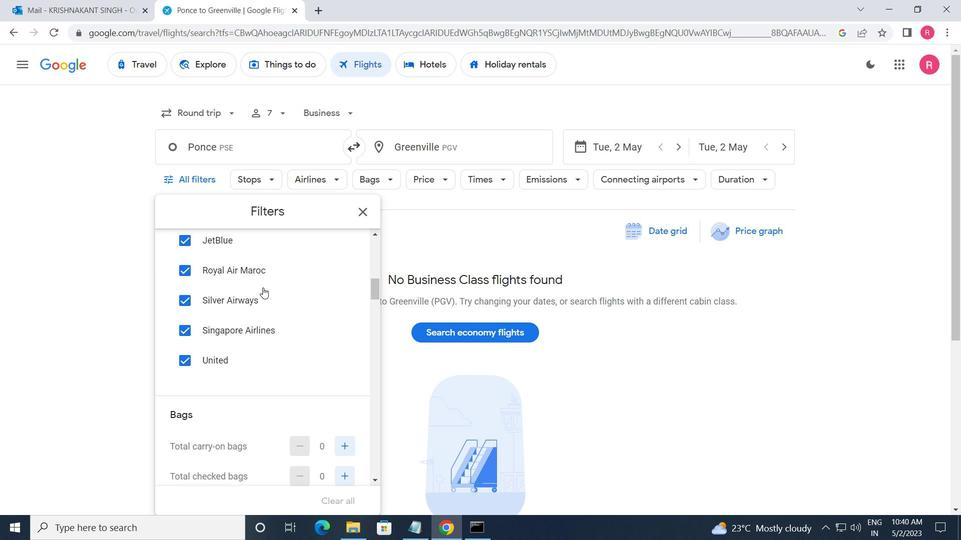 
Action: Mouse scrolled (262, 287) with delta (0, 0)
Screenshot: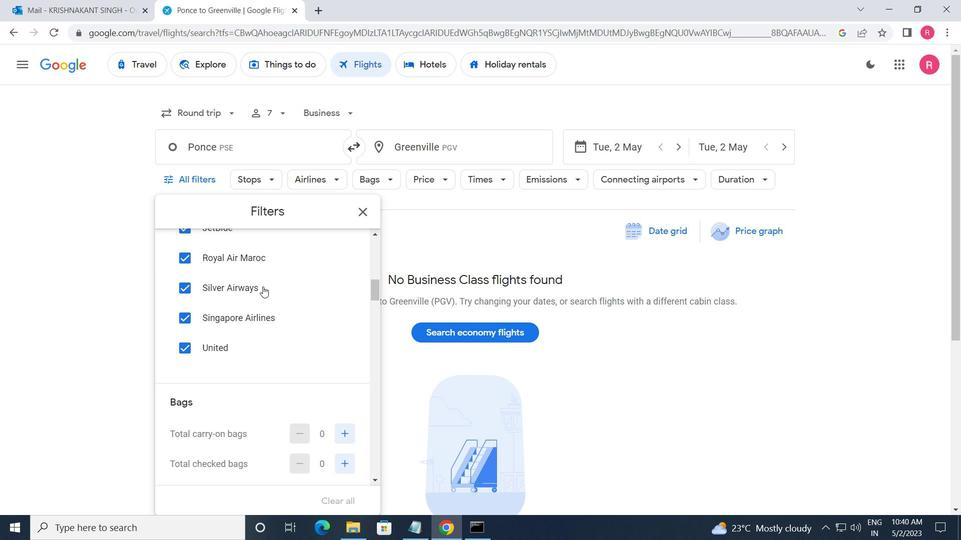 
Action: Mouse moved to (262, 286)
Screenshot: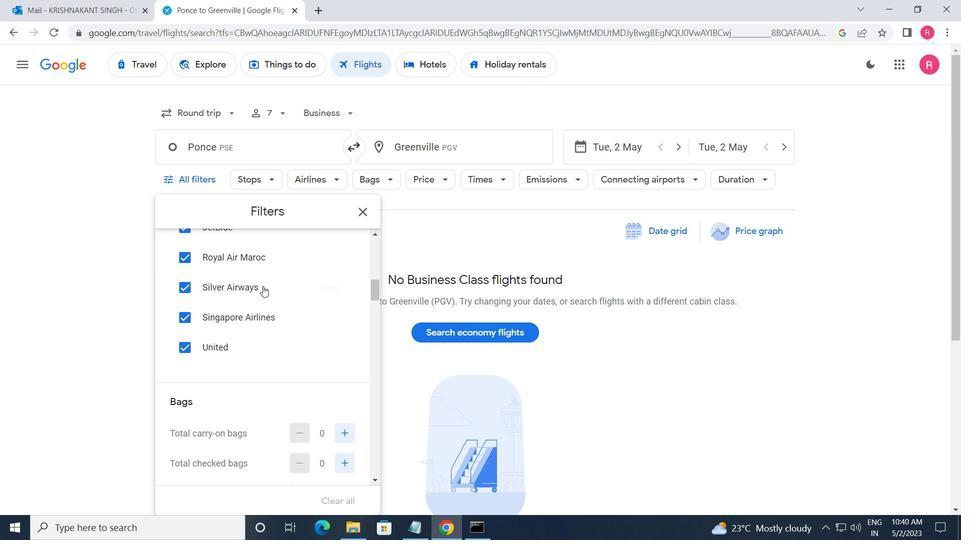 
Action: Mouse scrolled (262, 287) with delta (0, 0)
Screenshot: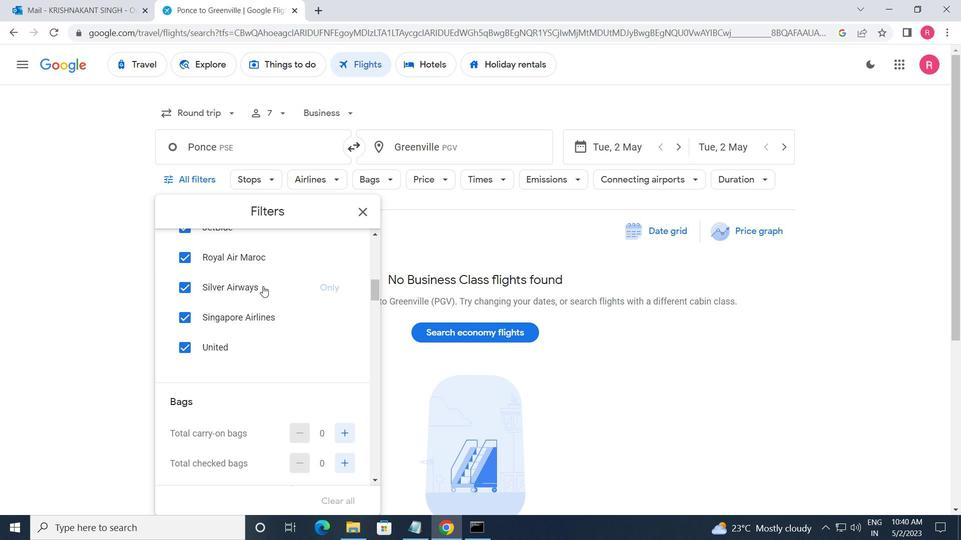 
Action: Mouse scrolled (262, 287) with delta (0, 0)
Screenshot: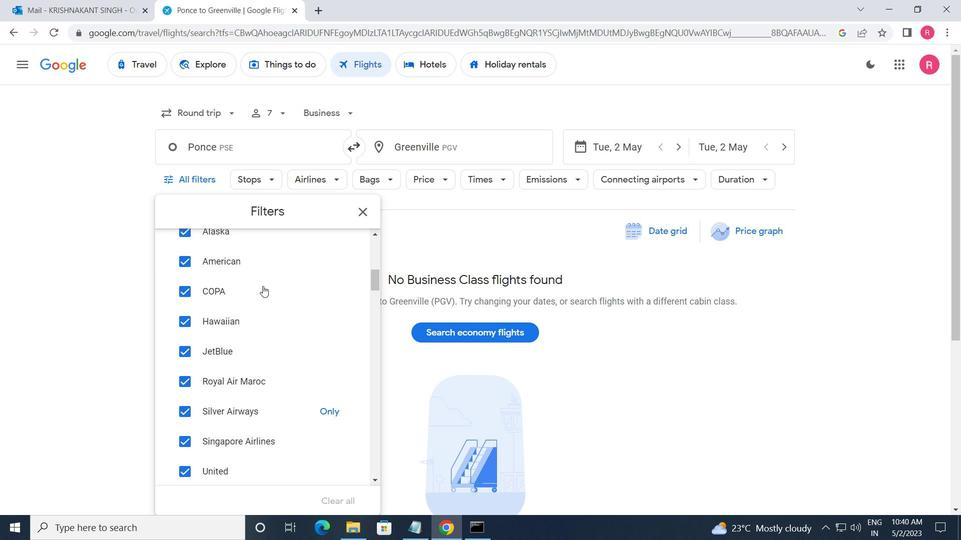 
Action: Mouse scrolled (262, 287) with delta (0, 0)
Screenshot: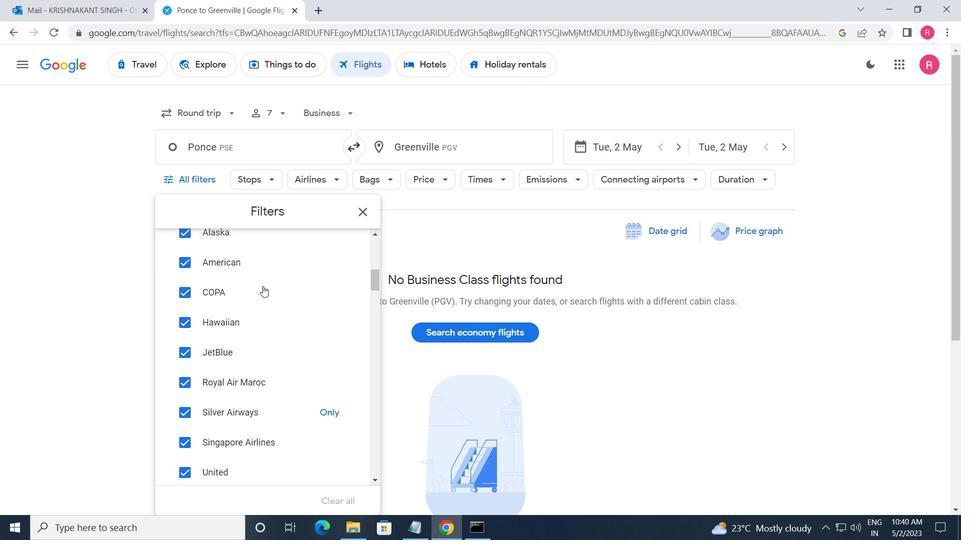 
Action: Mouse moved to (263, 286)
Screenshot: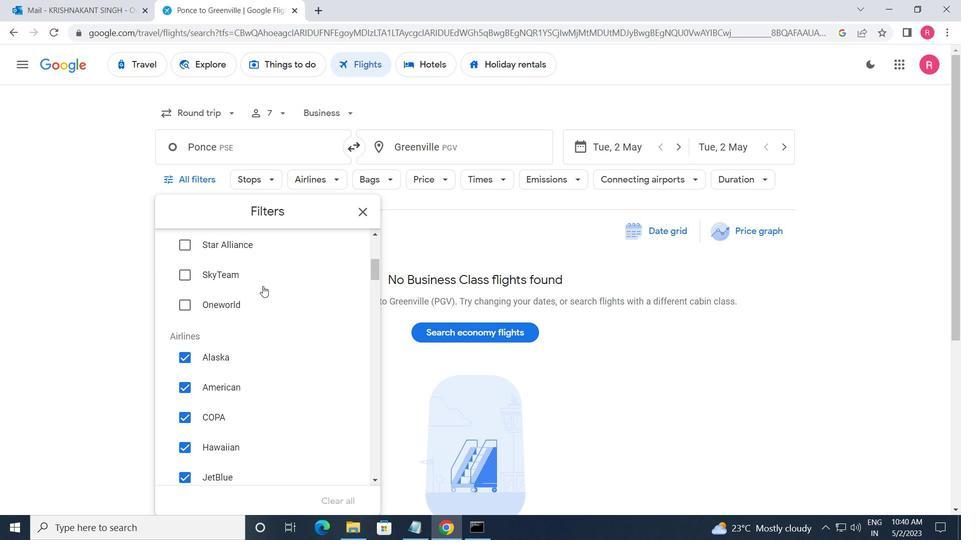 
Action: Mouse scrolled (263, 286) with delta (0, 0)
Screenshot: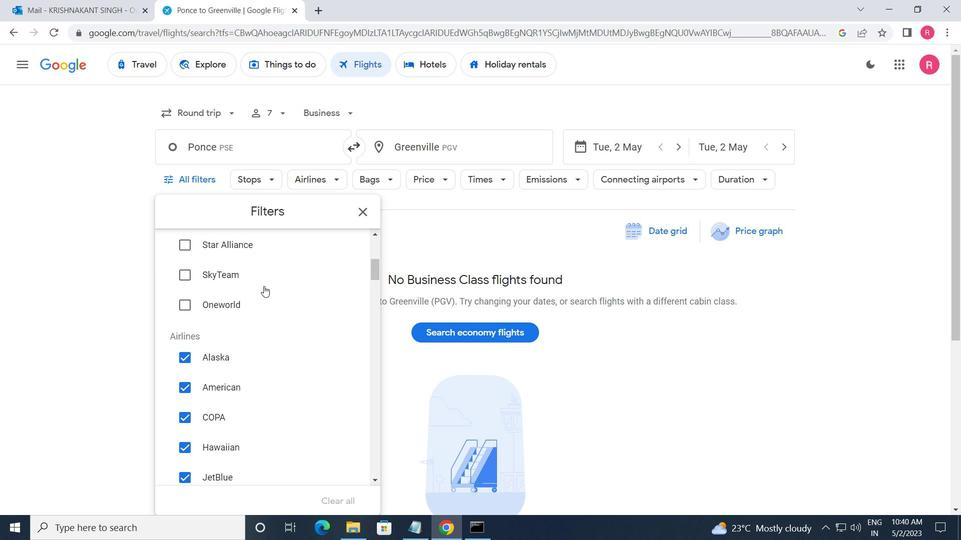 
Action: Mouse moved to (338, 262)
Screenshot: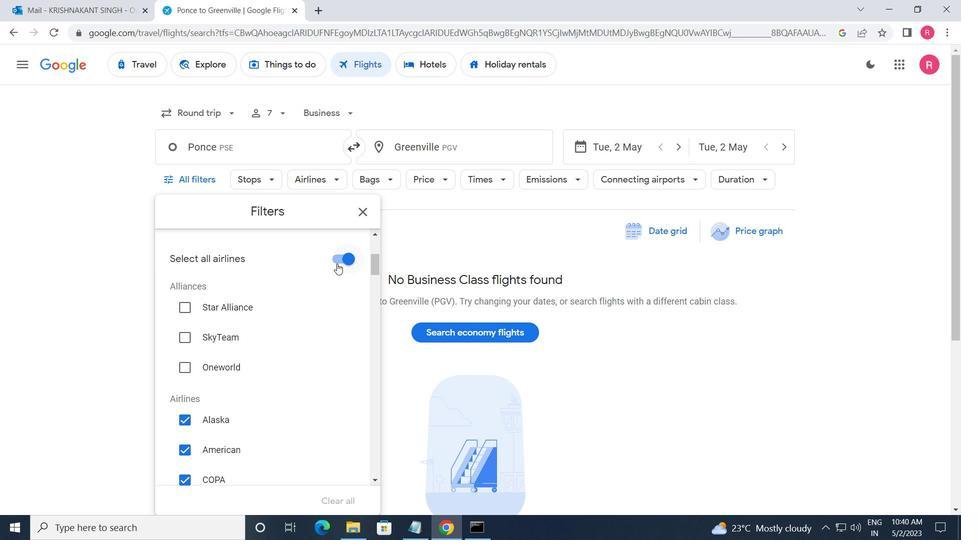 
Action: Mouse pressed left at (338, 262)
Screenshot: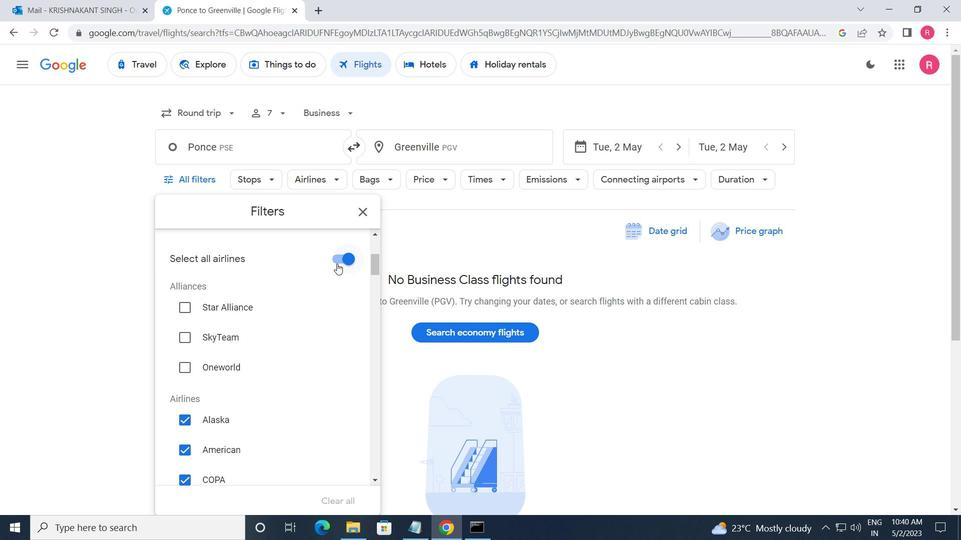 
Action: Mouse moved to (318, 317)
Screenshot: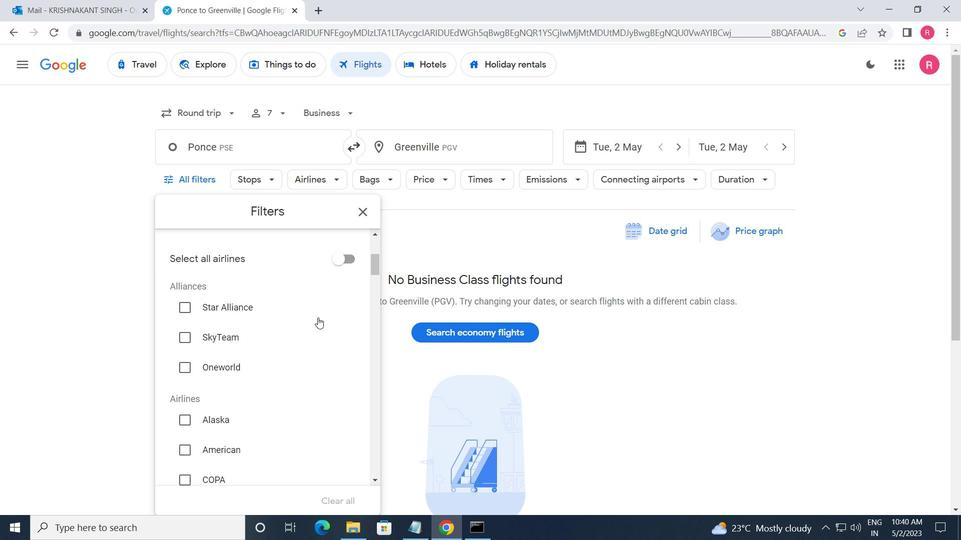 
Action: Mouse scrolled (318, 316) with delta (0, 0)
Screenshot: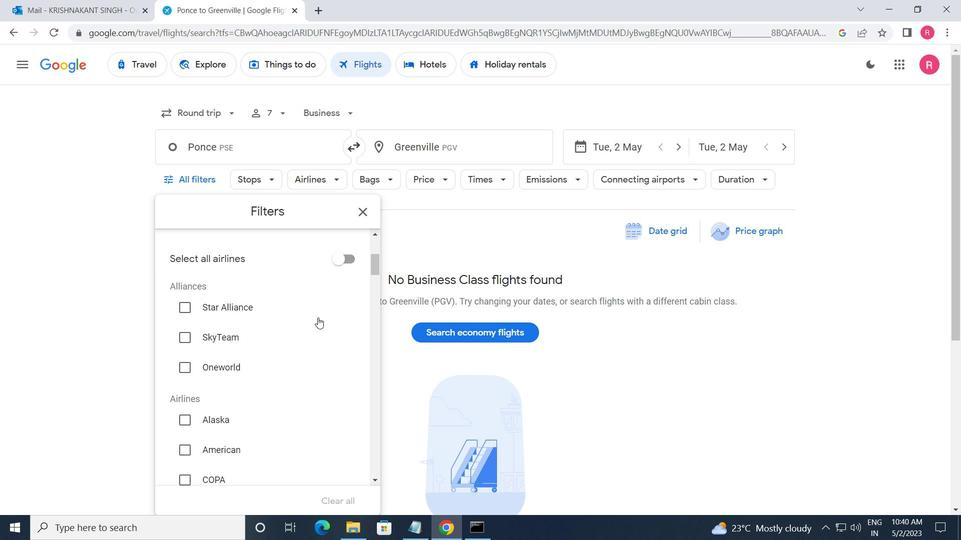 
Action: Mouse scrolled (318, 316) with delta (0, 0)
Screenshot: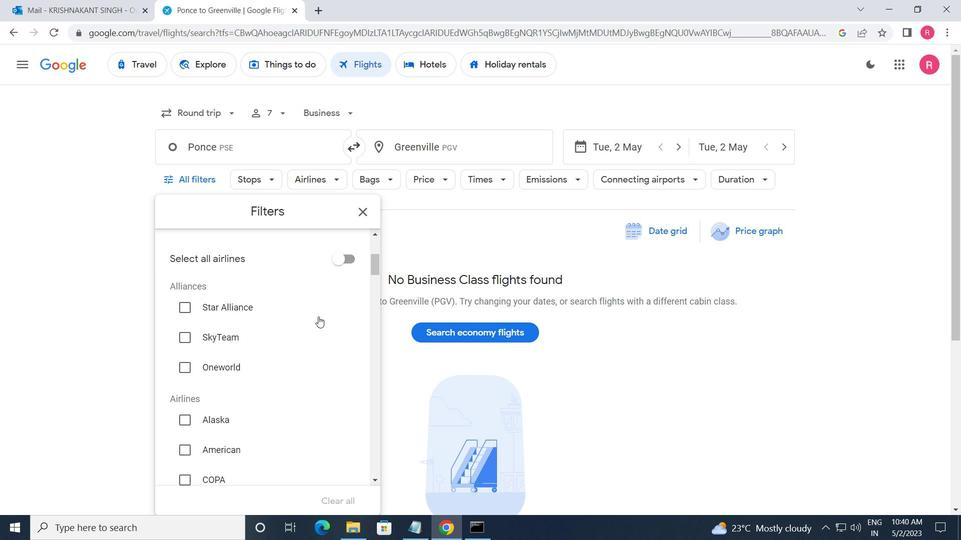 
Action: Mouse scrolled (318, 316) with delta (0, 0)
Screenshot: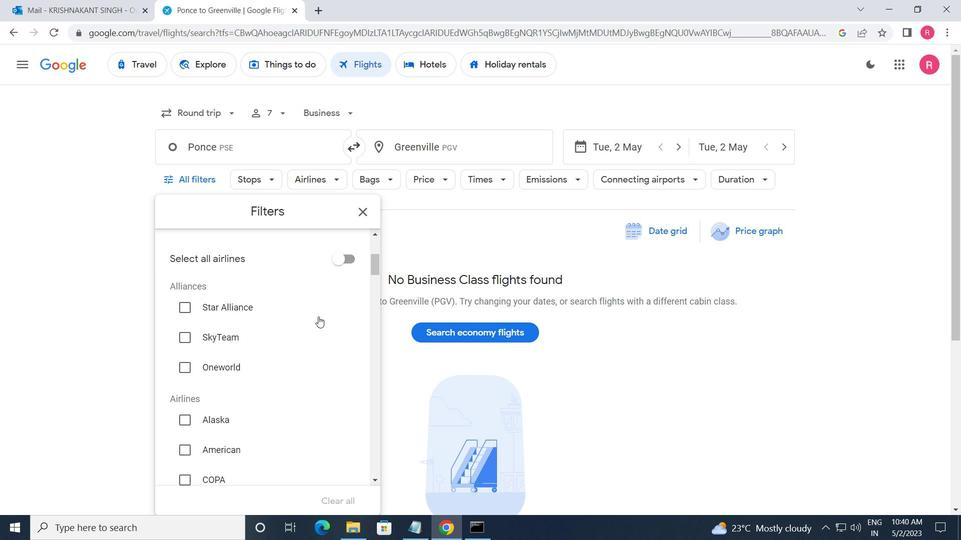 
Action: Mouse scrolled (318, 316) with delta (0, 0)
Screenshot: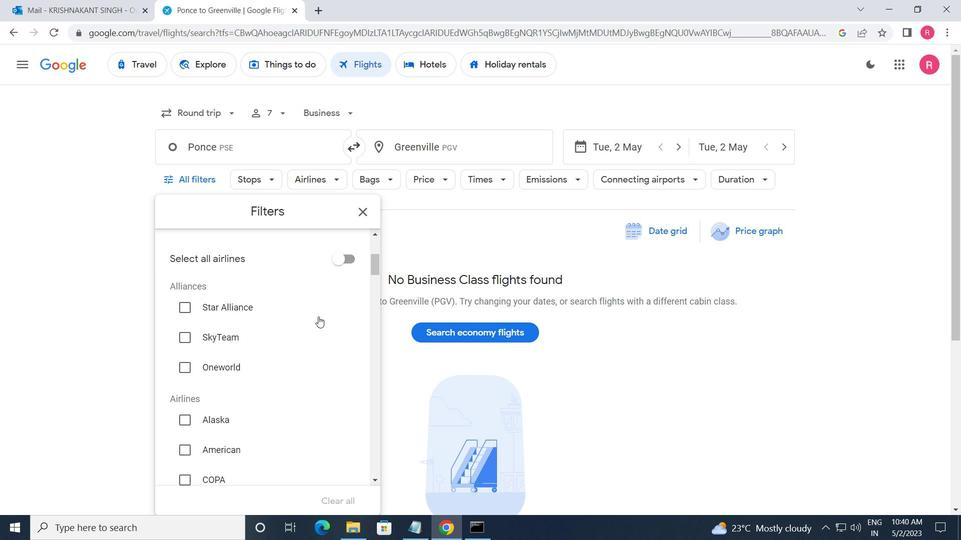
Action: Mouse scrolled (318, 316) with delta (0, 0)
Screenshot: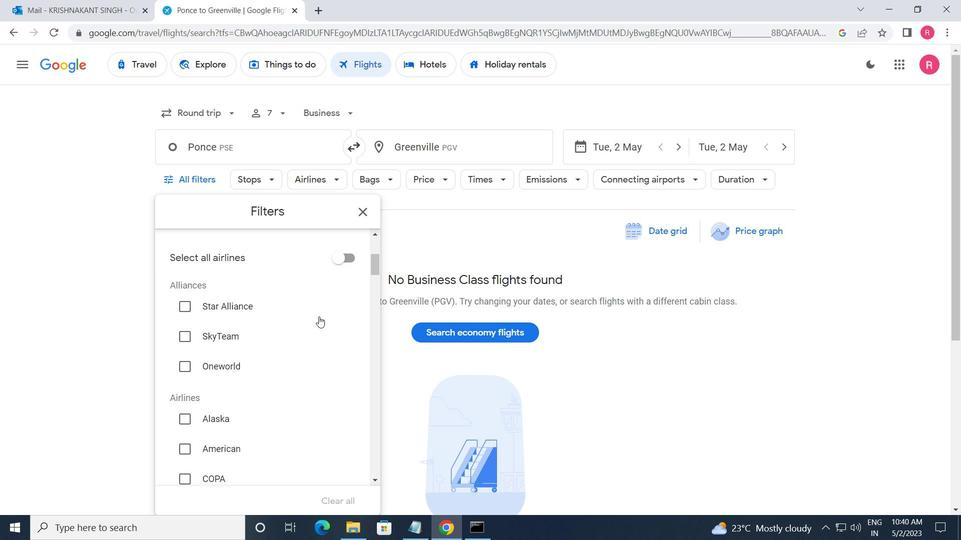 
Action: Mouse moved to (317, 313)
Screenshot: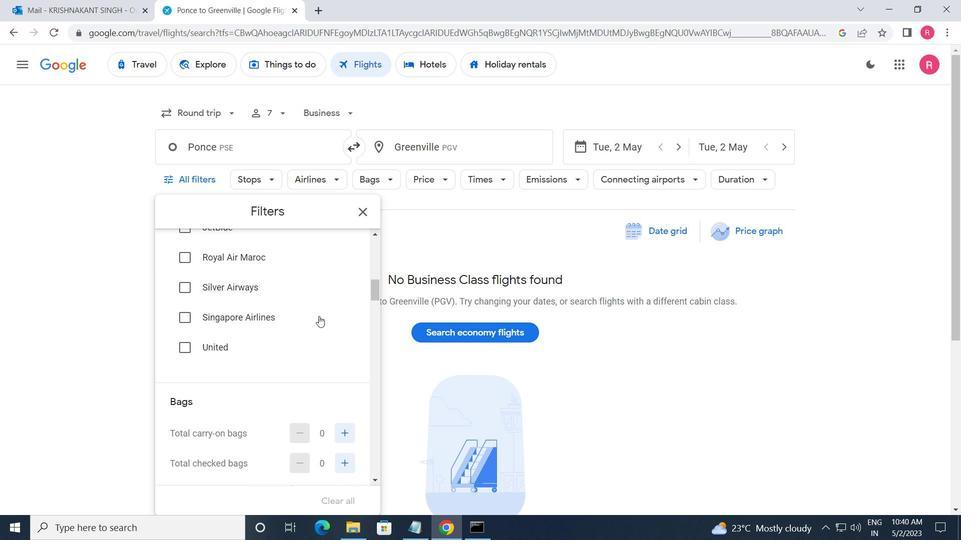
Action: Mouse scrolled (317, 312) with delta (0, 0)
Screenshot: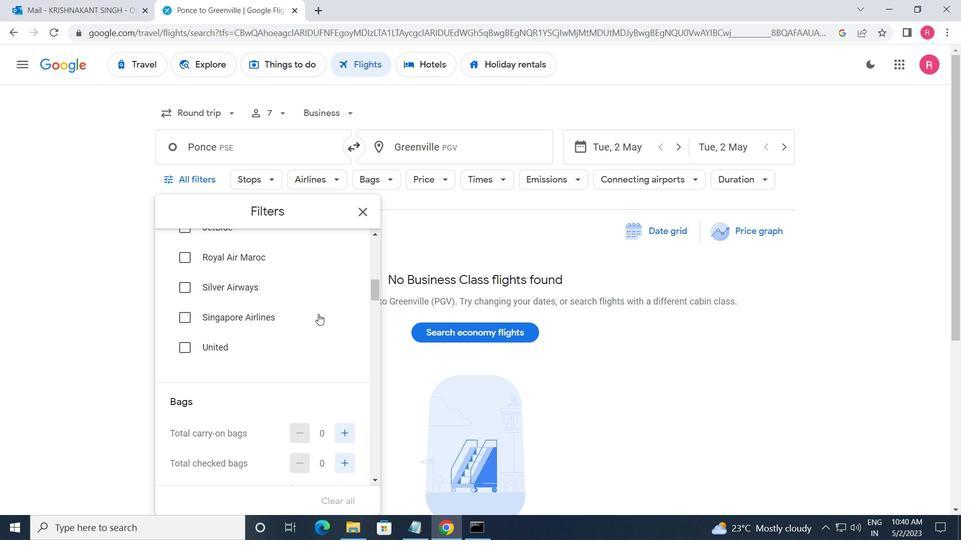 
Action: Mouse scrolled (317, 312) with delta (0, 0)
Screenshot: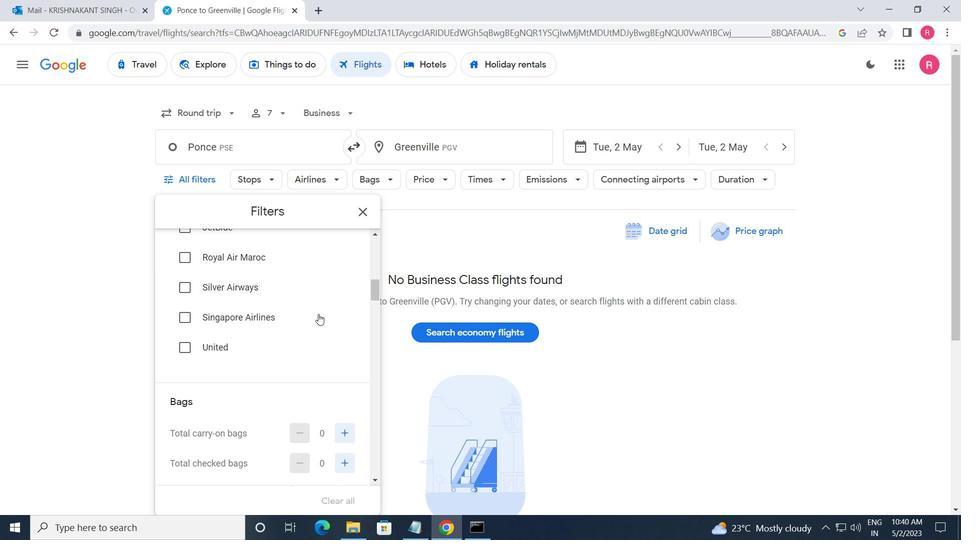 
Action: Mouse moved to (317, 314)
Screenshot: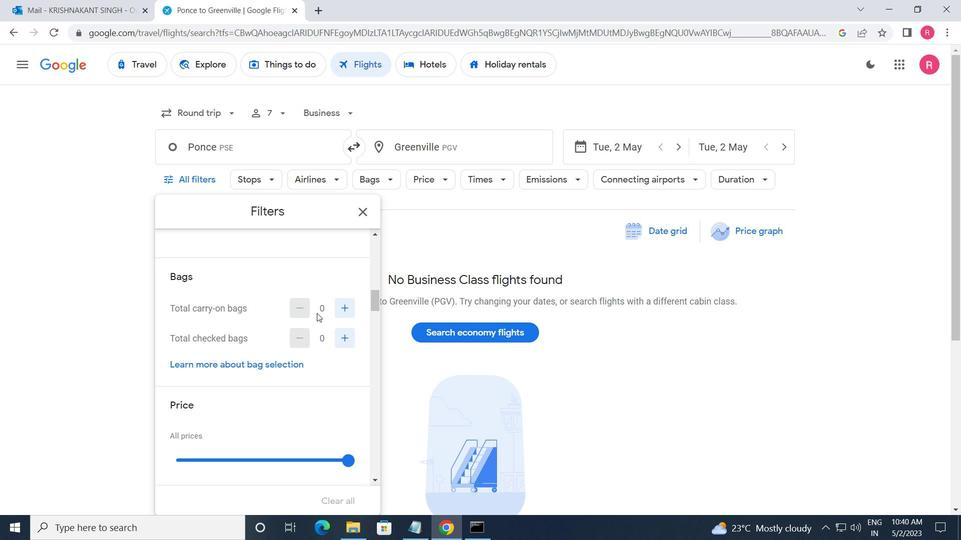 
Action: Mouse scrolled (317, 313) with delta (0, 0)
Screenshot: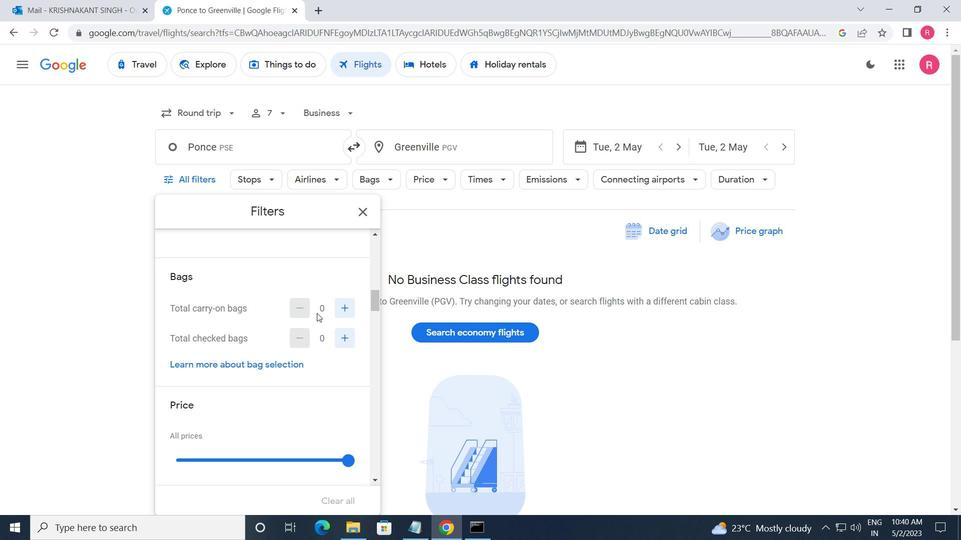 
Action: Mouse moved to (317, 315)
Screenshot: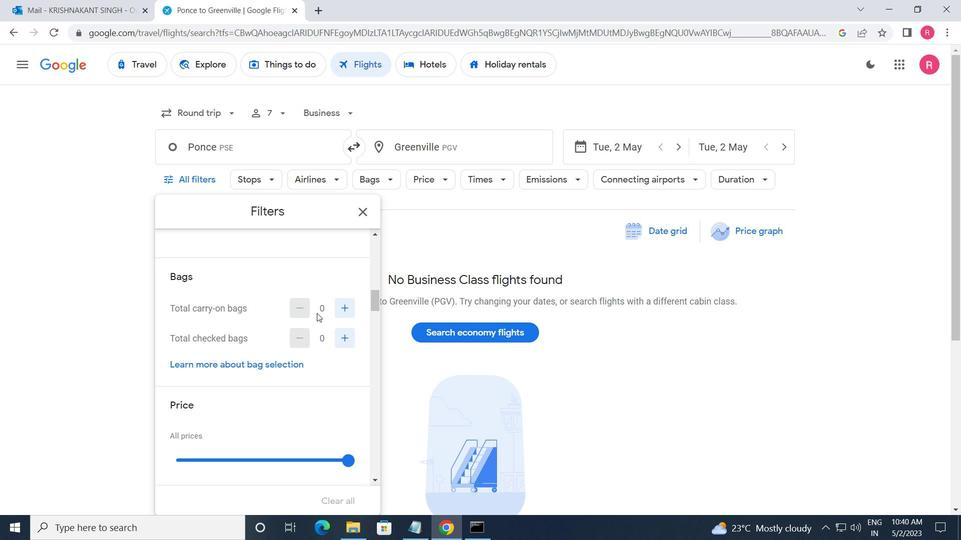 
Action: Mouse scrolled (317, 315) with delta (0, 0)
Screenshot: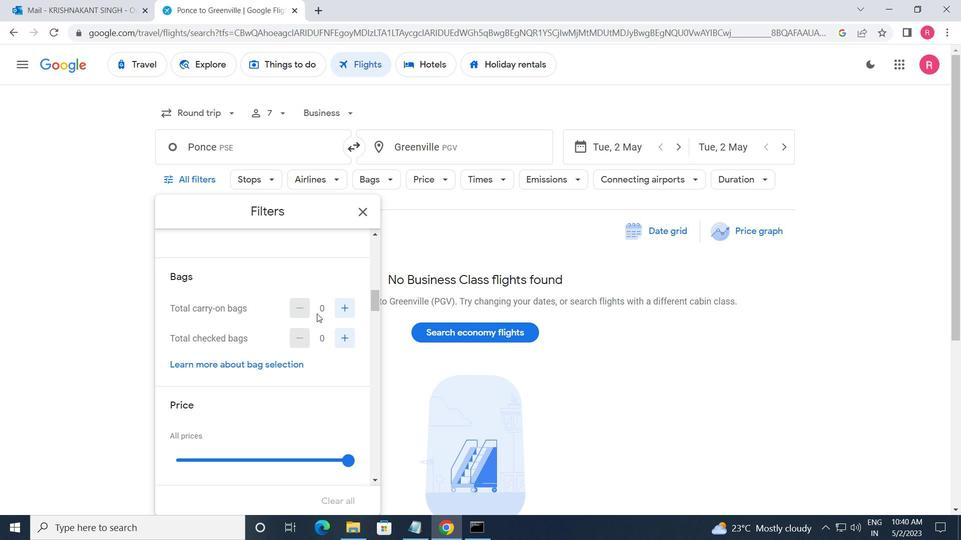 
Action: Mouse moved to (348, 334)
Screenshot: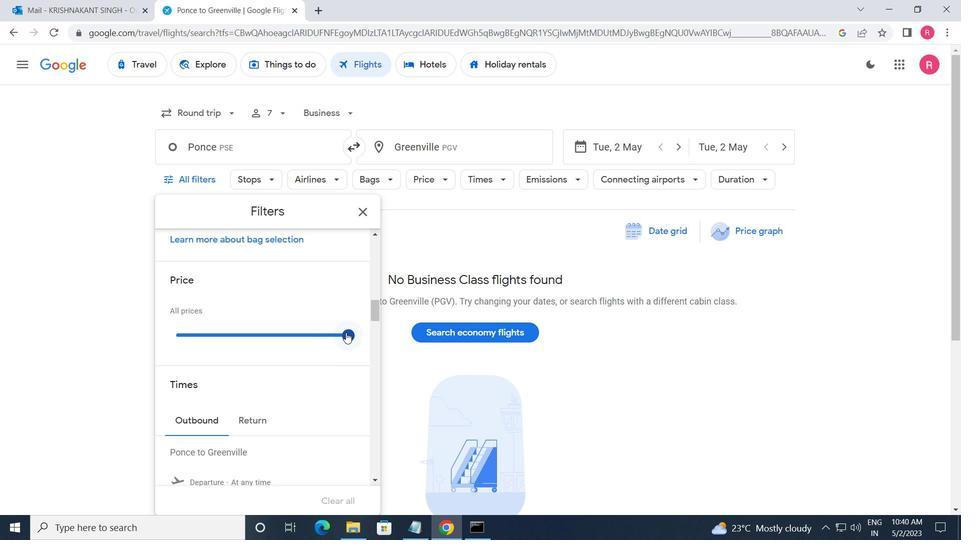 
Action: Mouse pressed left at (348, 334)
Screenshot: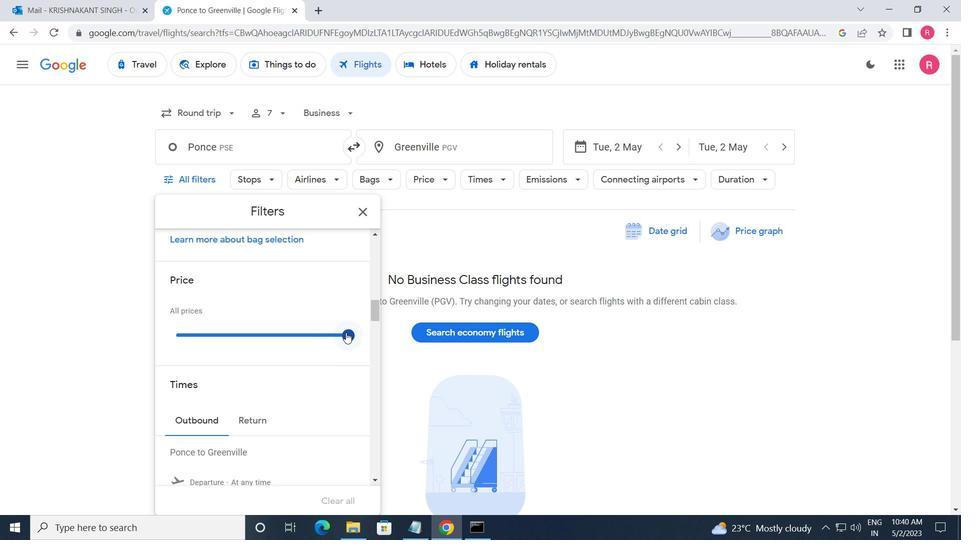 
Action: Mouse moved to (339, 336)
Screenshot: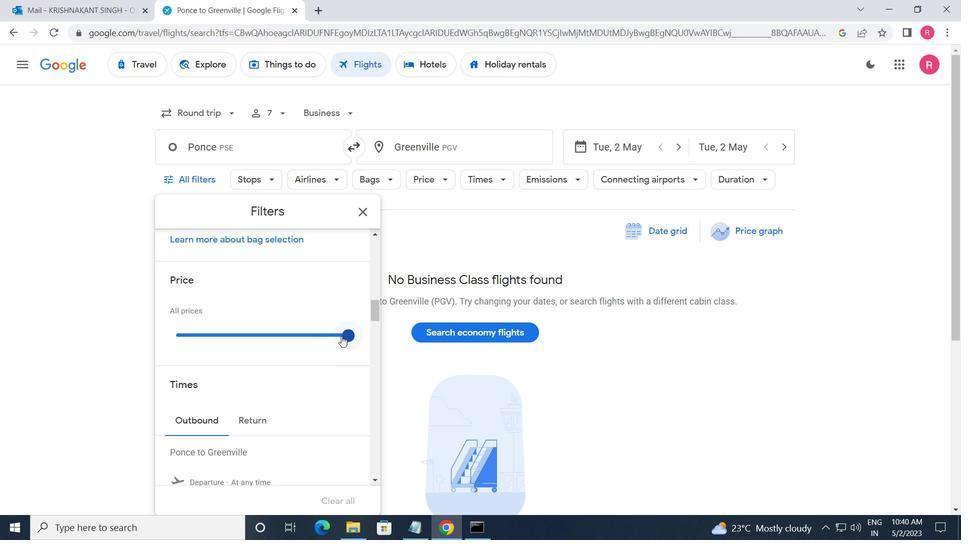 
Action: Mouse scrolled (339, 335) with delta (0, 0)
Screenshot: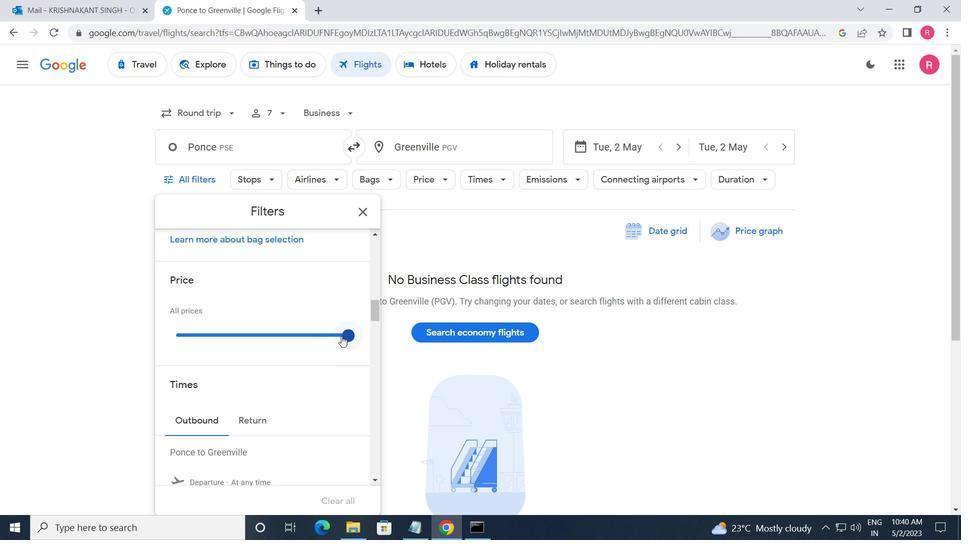 
Action: Mouse scrolled (339, 335) with delta (0, 0)
Screenshot: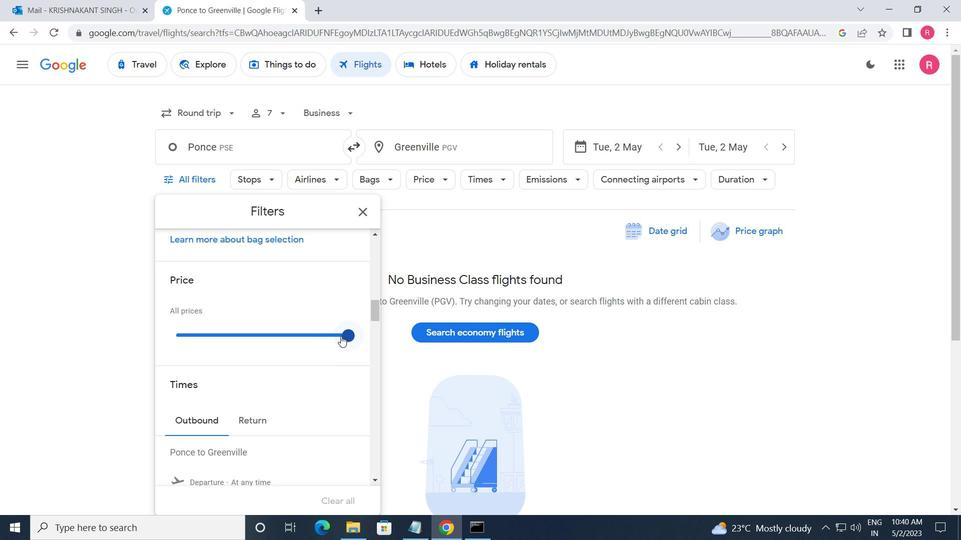 
Action: Mouse moved to (182, 388)
Screenshot: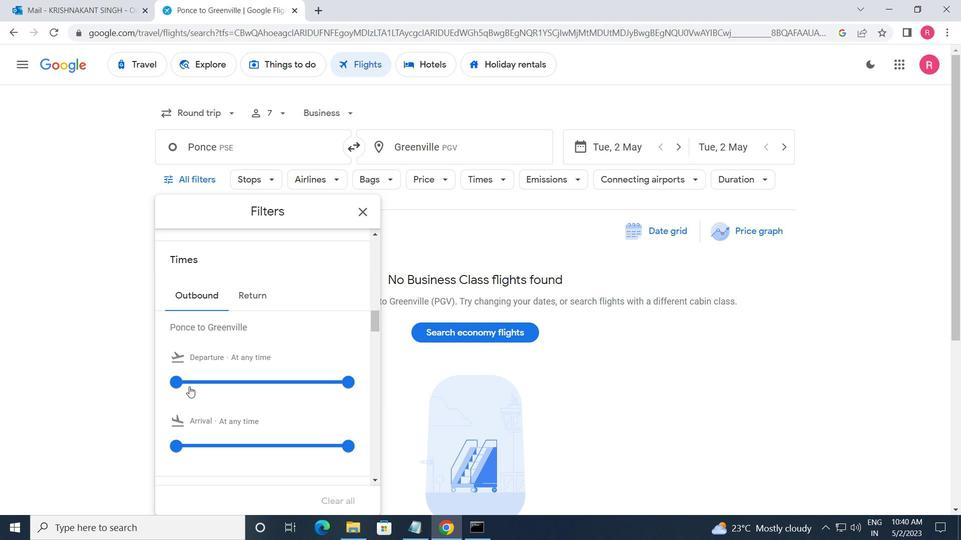 
Action: Mouse pressed left at (182, 388)
Screenshot: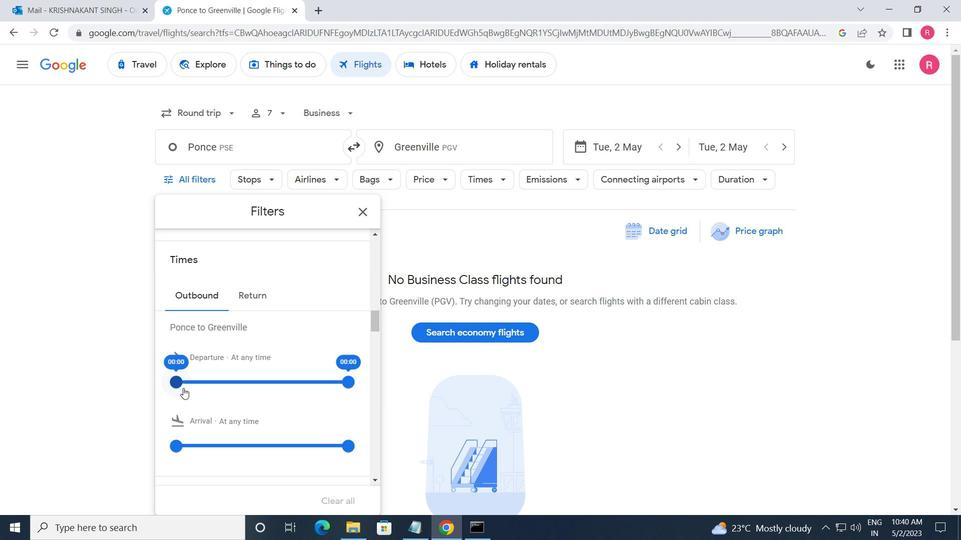 
Action: Mouse moved to (347, 383)
Screenshot: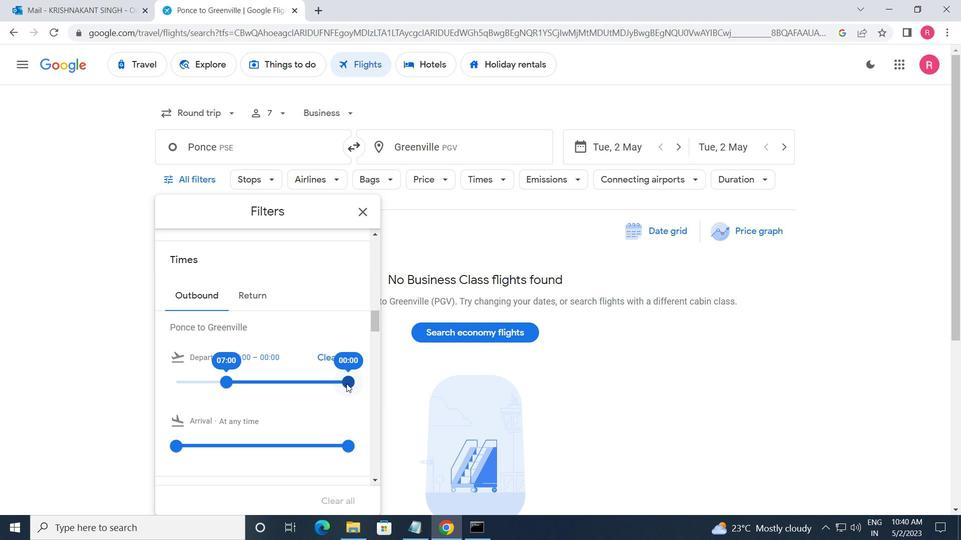 
Action: Mouse pressed left at (347, 383)
Screenshot: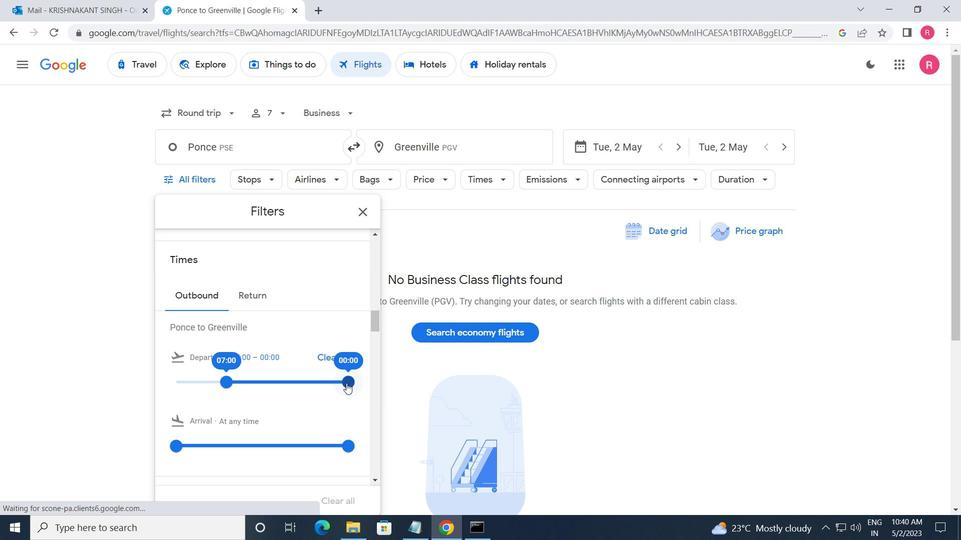 
Action: Mouse moved to (248, 299)
Screenshot: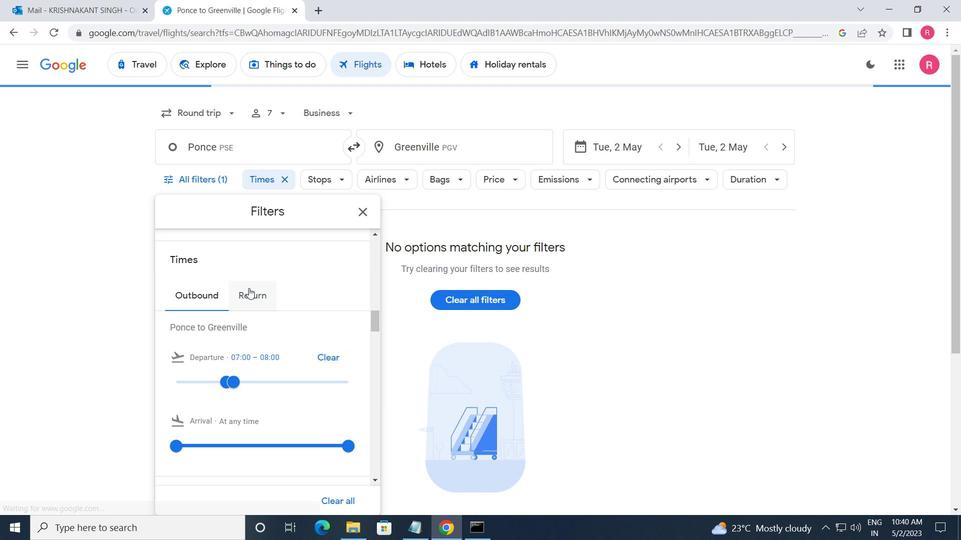 
Action: Mouse pressed left at (248, 299)
Screenshot: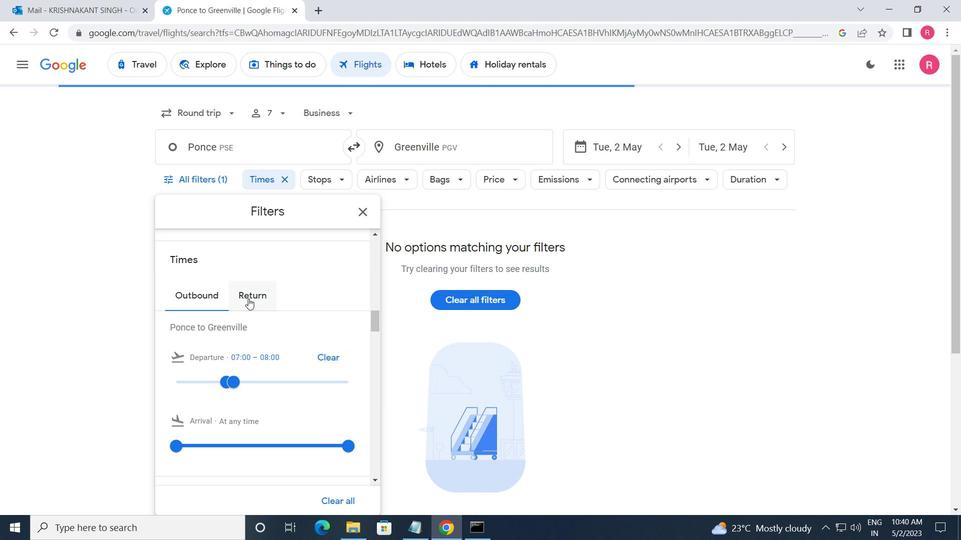 
Action: Mouse moved to (248, 294)
Screenshot: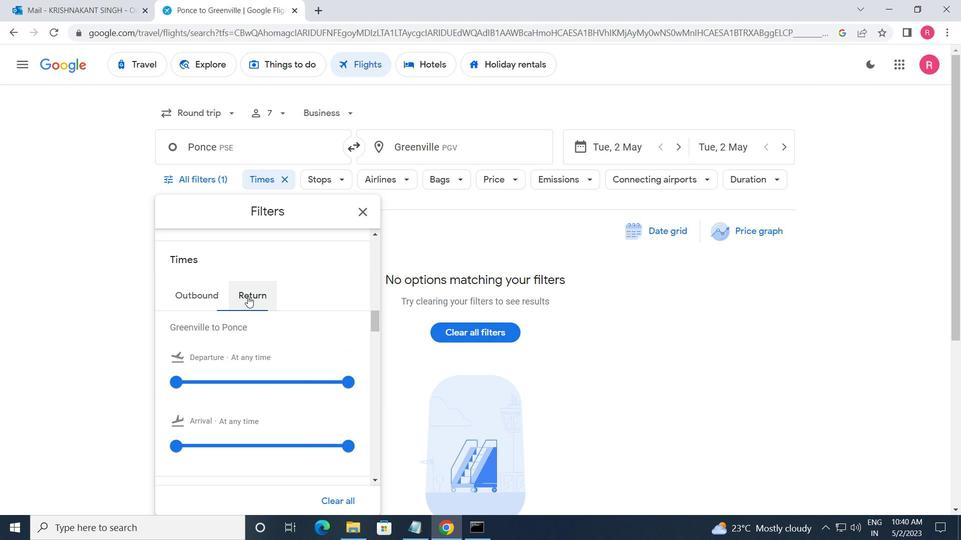 
Action: Mouse scrolled (248, 293) with delta (0, 0)
Screenshot: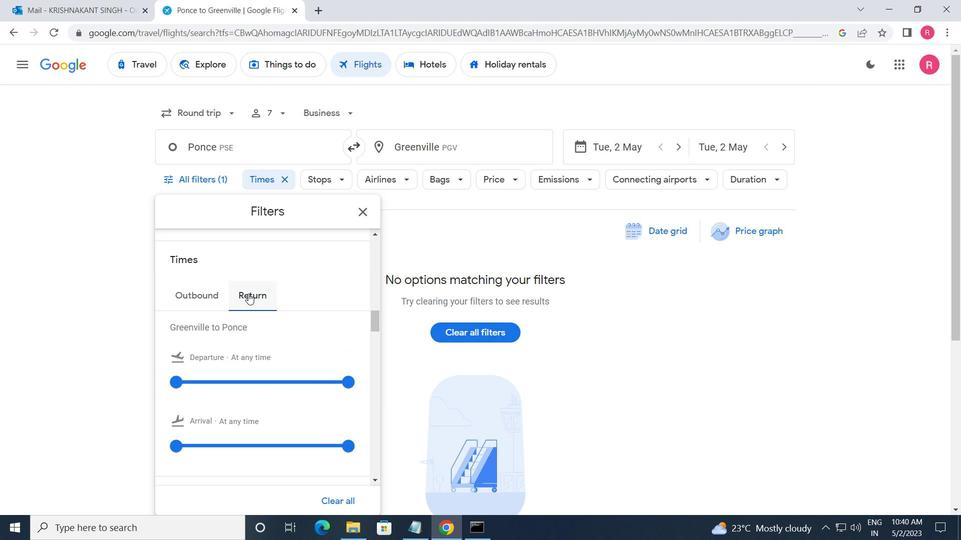 
Action: Mouse moved to (176, 314)
Screenshot: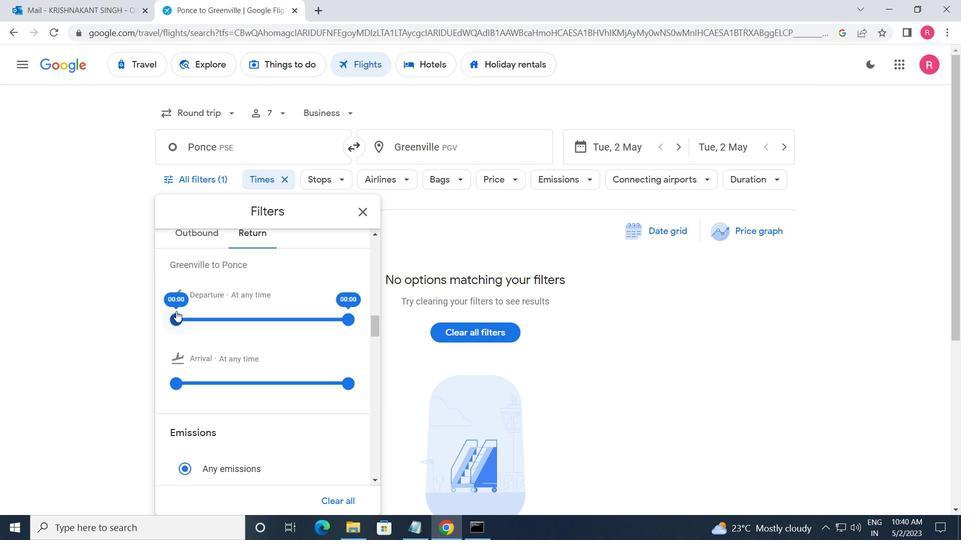 
Action: Mouse pressed left at (176, 314)
Screenshot: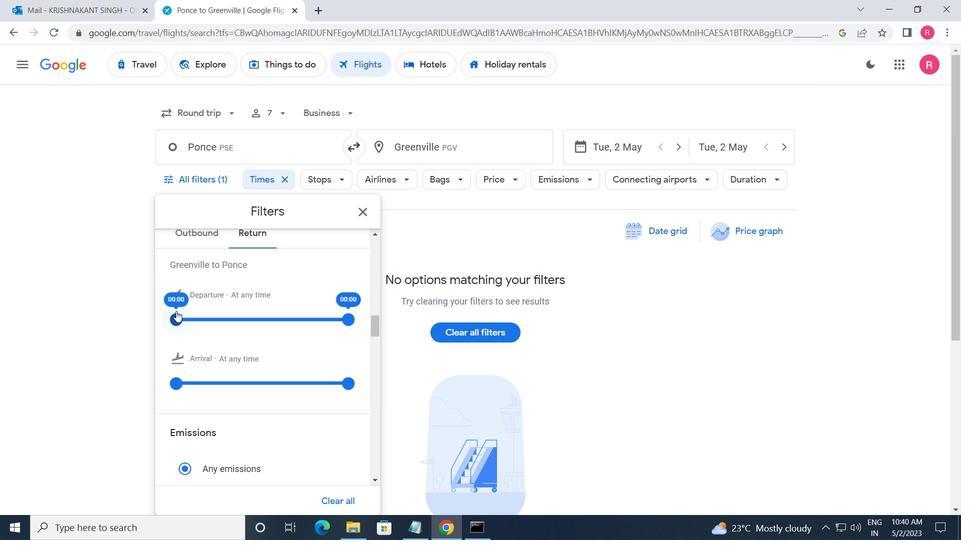 
Action: Mouse moved to (352, 315)
Screenshot: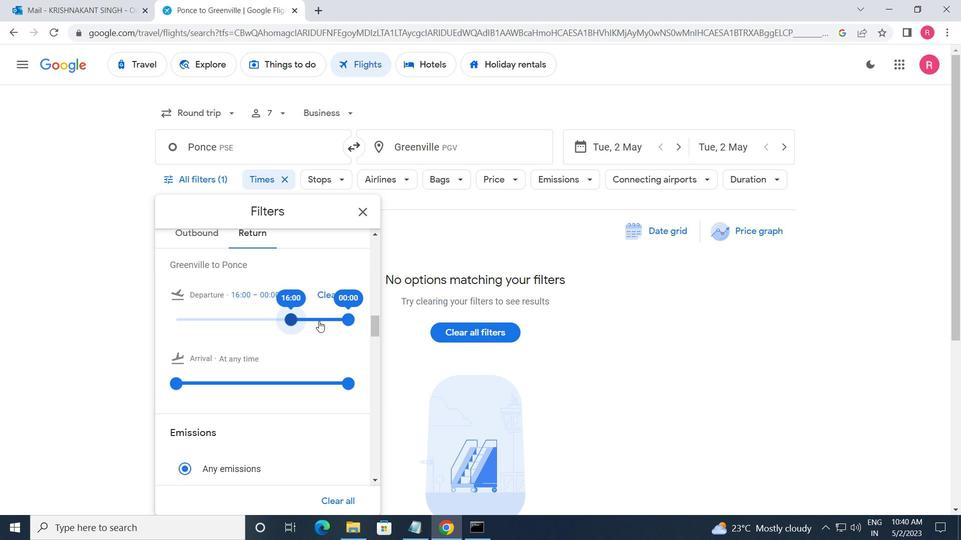
Action: Mouse pressed left at (352, 315)
Screenshot: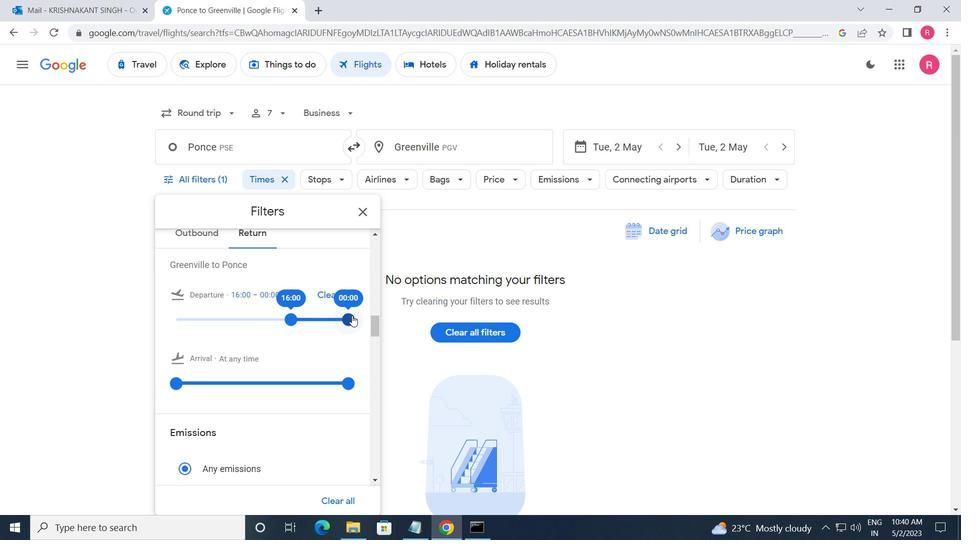 
Action: Mouse moved to (363, 211)
Screenshot: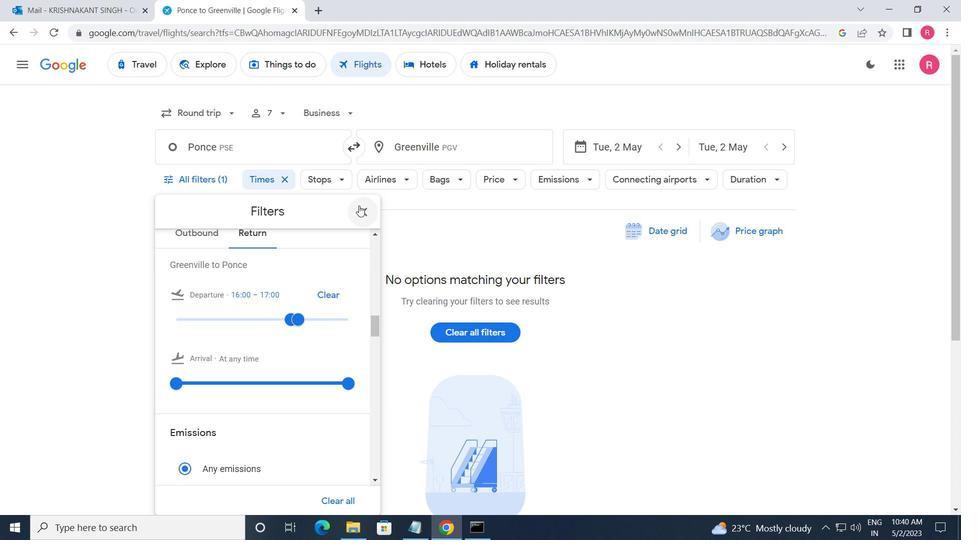
Action: Mouse pressed left at (363, 211)
Screenshot: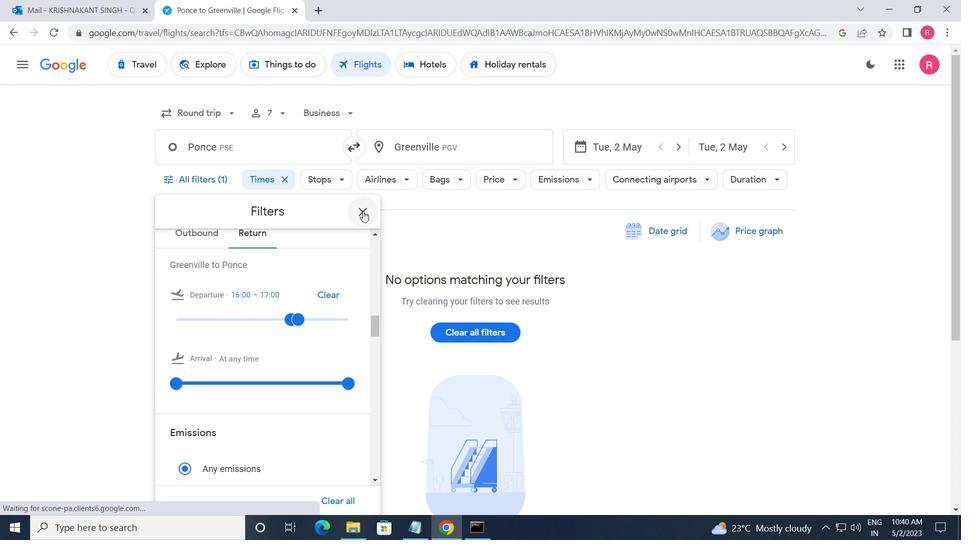 
Action: Mouse moved to (339, 208)
Screenshot: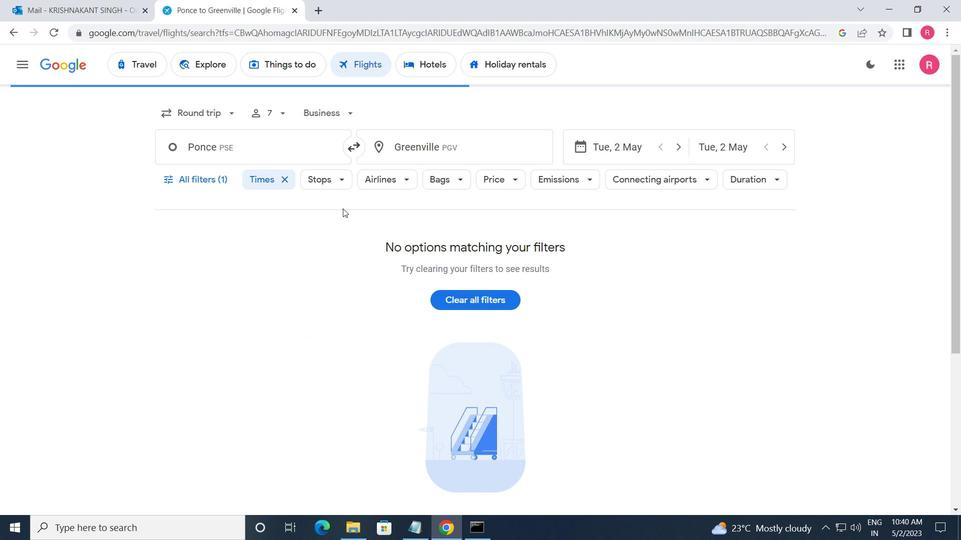 
